 Task: Create a sub task Design and Implement Solution for the task  Integrate website with customer relationship management (CRM) systems in the project AgileMission , assign it to team member softage.5@softage.net and update the status of the sub task to  At Risk , set the priority of the sub task to Medium
Action: Mouse moved to (608, 326)
Screenshot: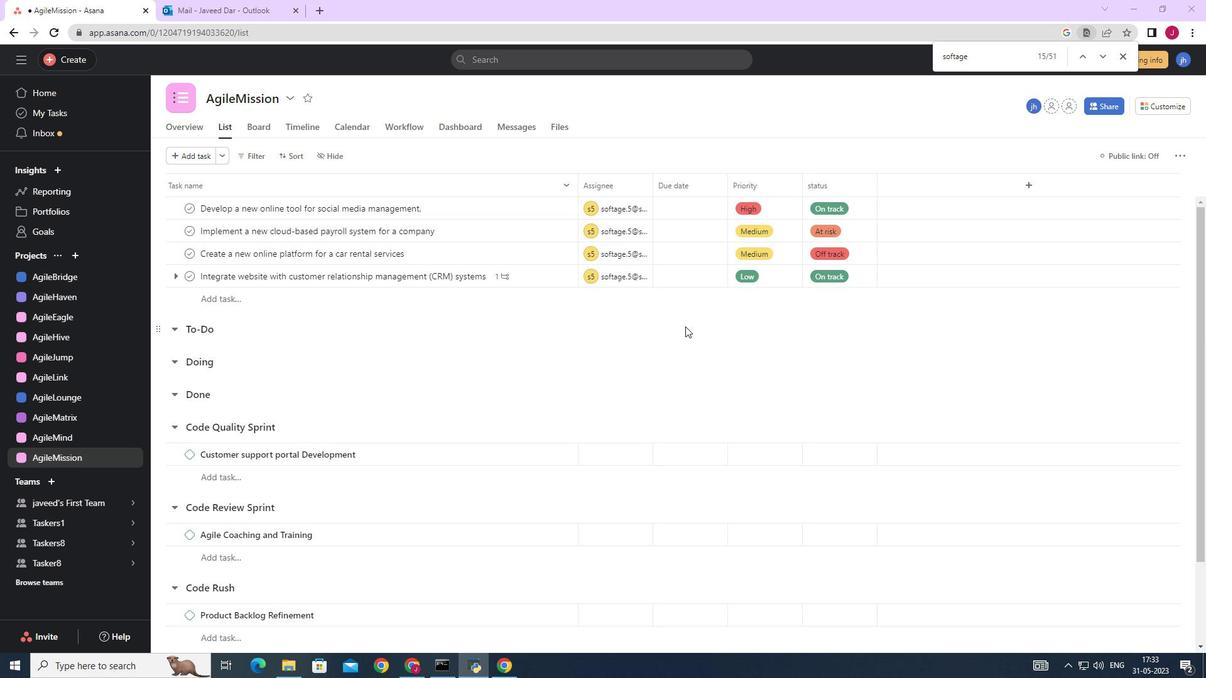 
Action: Mouse scrolled (610, 327) with delta (0, 0)
Screenshot: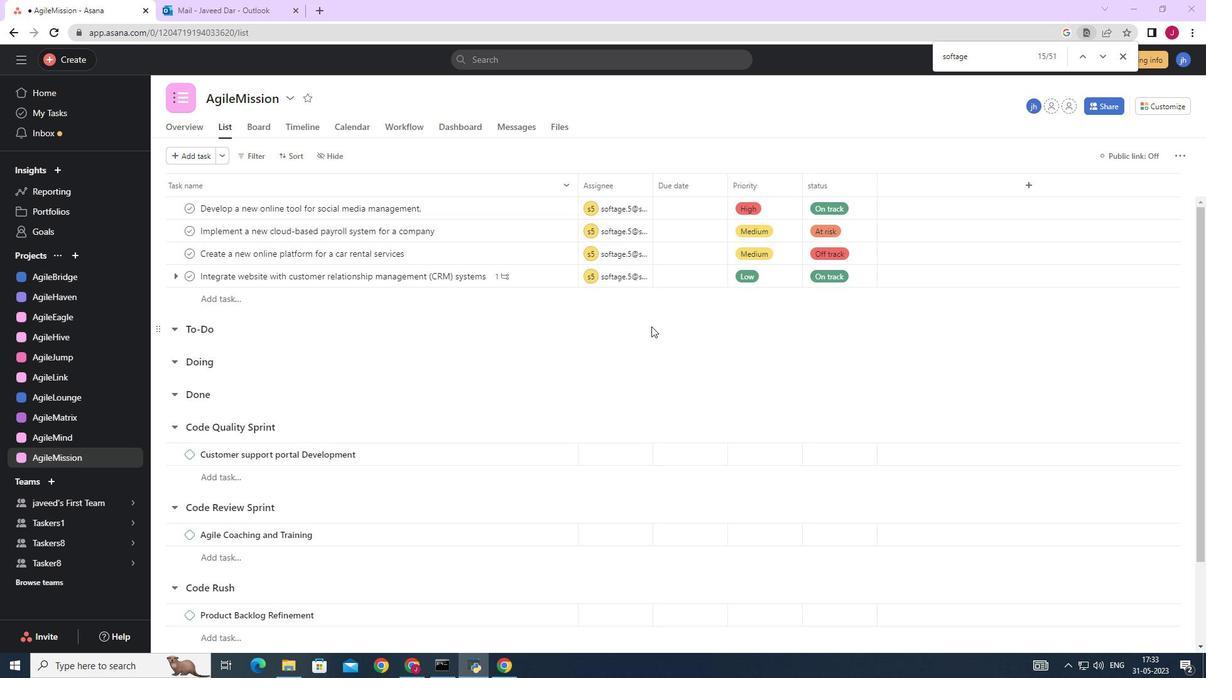 
Action: Mouse moved to (605, 326)
Screenshot: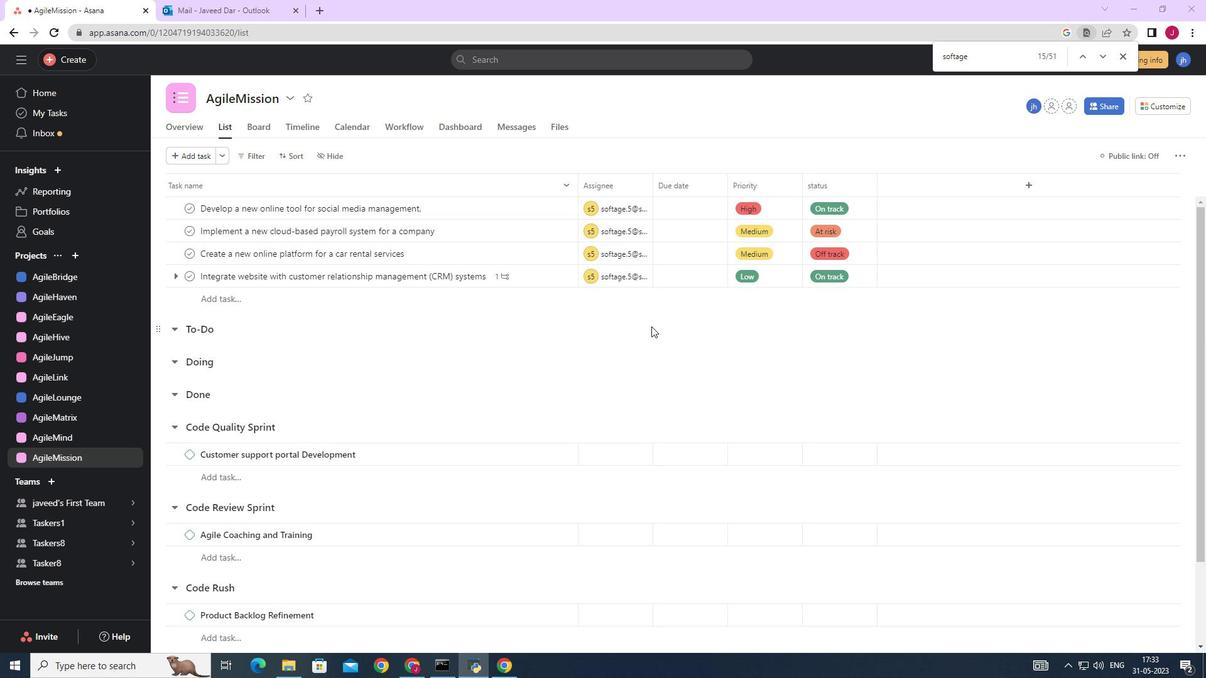 
Action: Mouse scrolled (606, 327) with delta (0, 0)
Screenshot: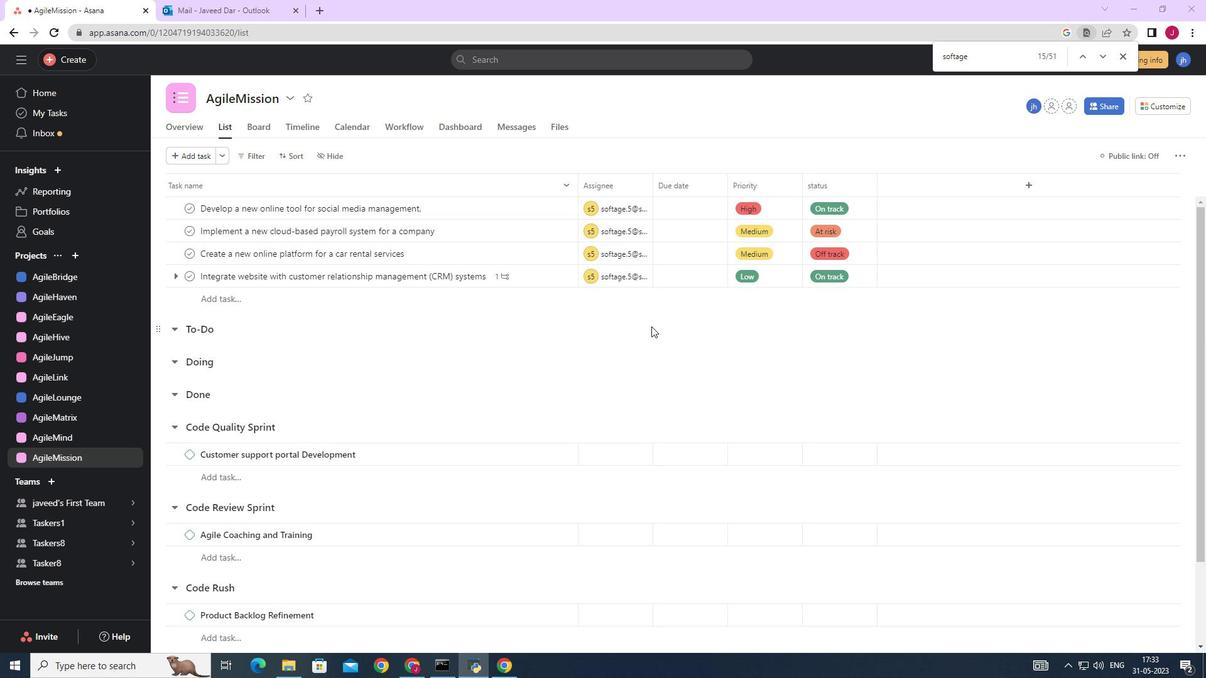 
Action: Mouse moved to (525, 279)
Screenshot: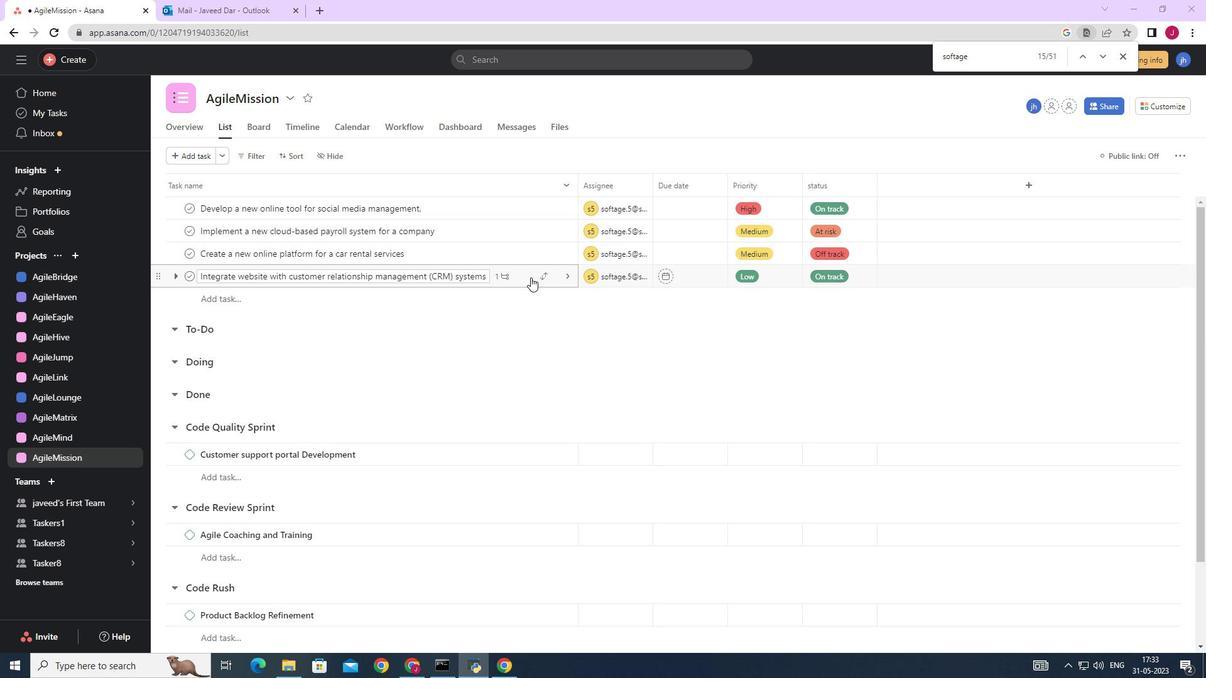 
Action: Mouse pressed left at (525, 279)
Screenshot: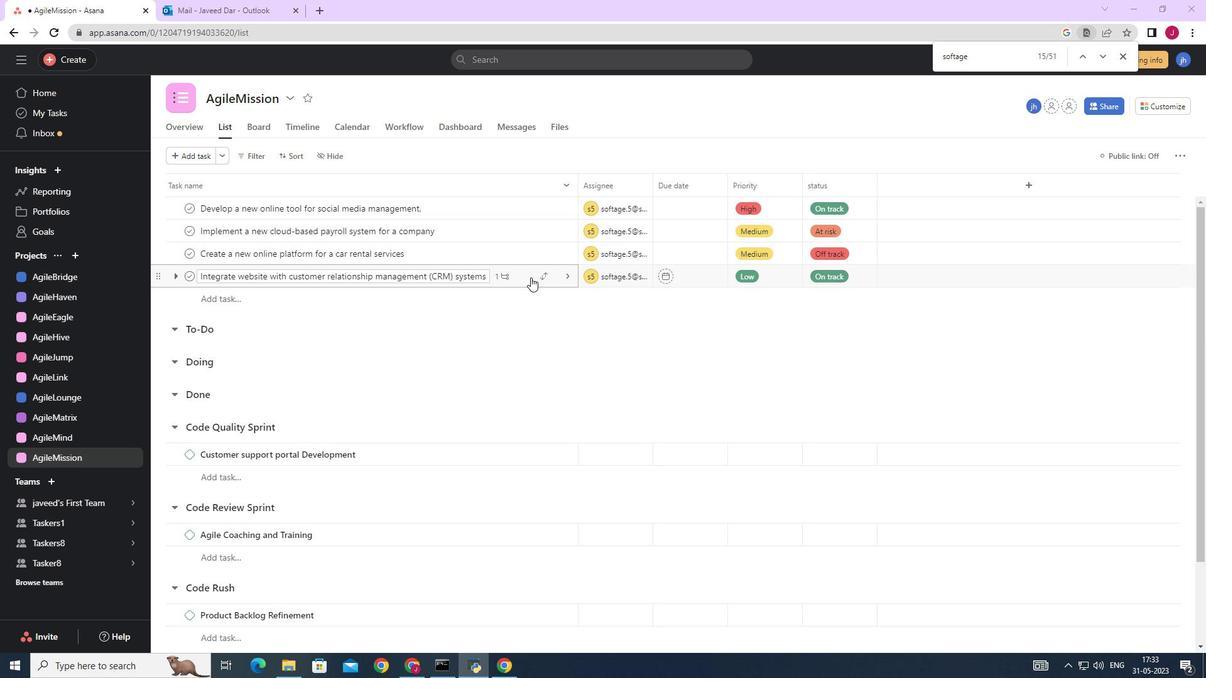 
Action: Mouse moved to (875, 399)
Screenshot: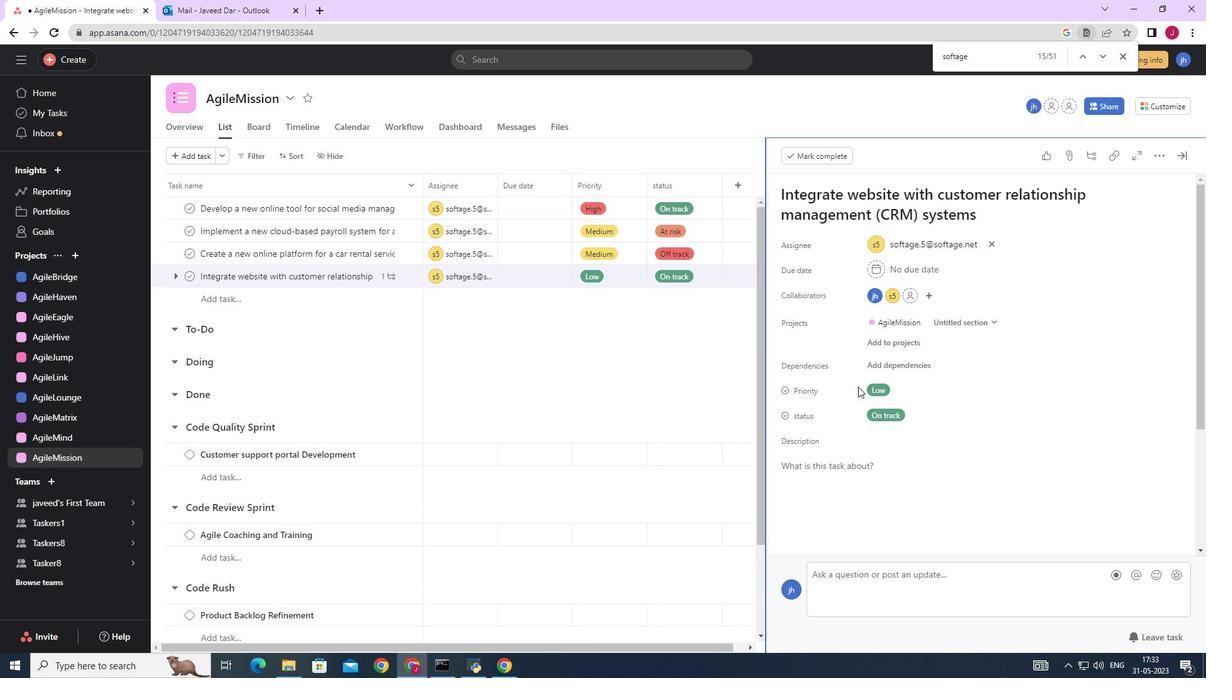 
Action: Mouse scrolled (875, 398) with delta (0, 0)
Screenshot: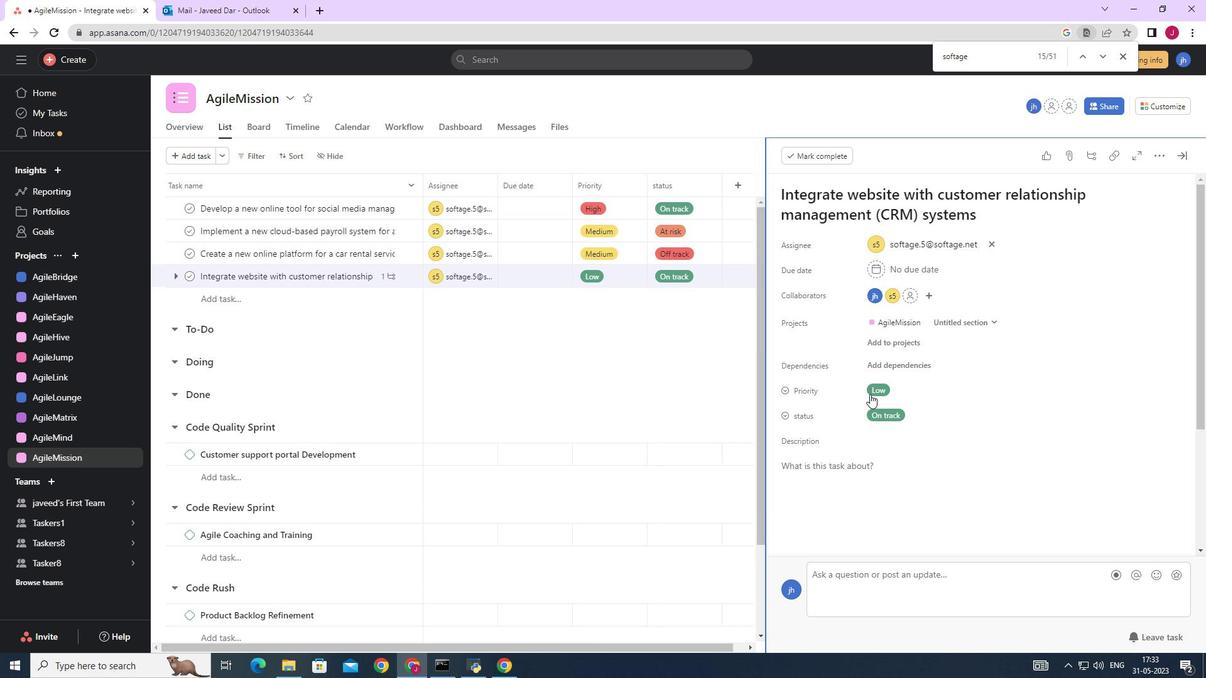
Action: Mouse scrolled (875, 398) with delta (0, 0)
Screenshot: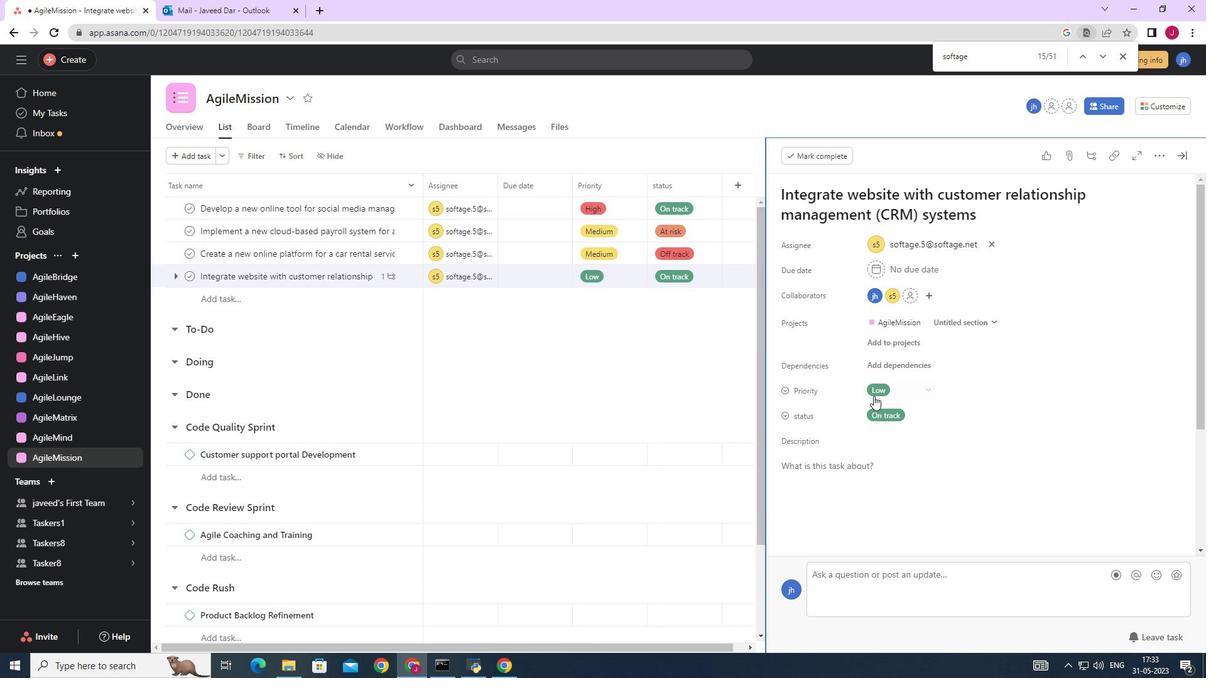 
Action: Mouse scrolled (875, 398) with delta (0, 0)
Screenshot: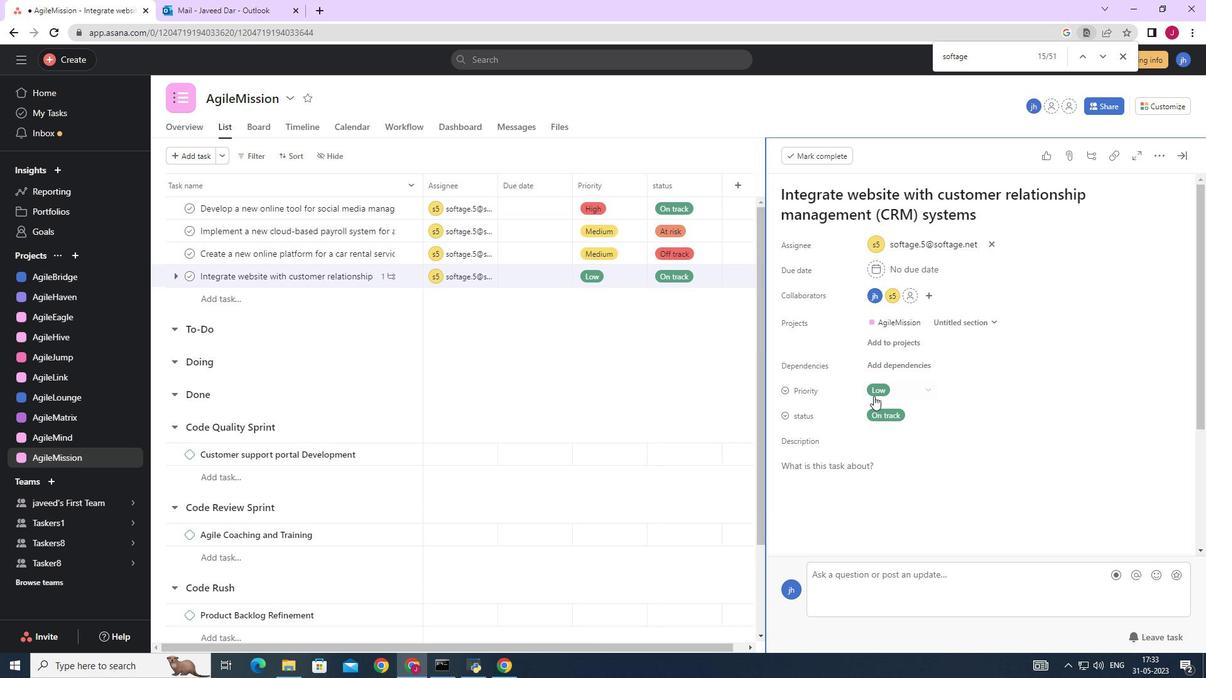 
Action: Mouse scrolled (875, 398) with delta (0, 0)
Screenshot: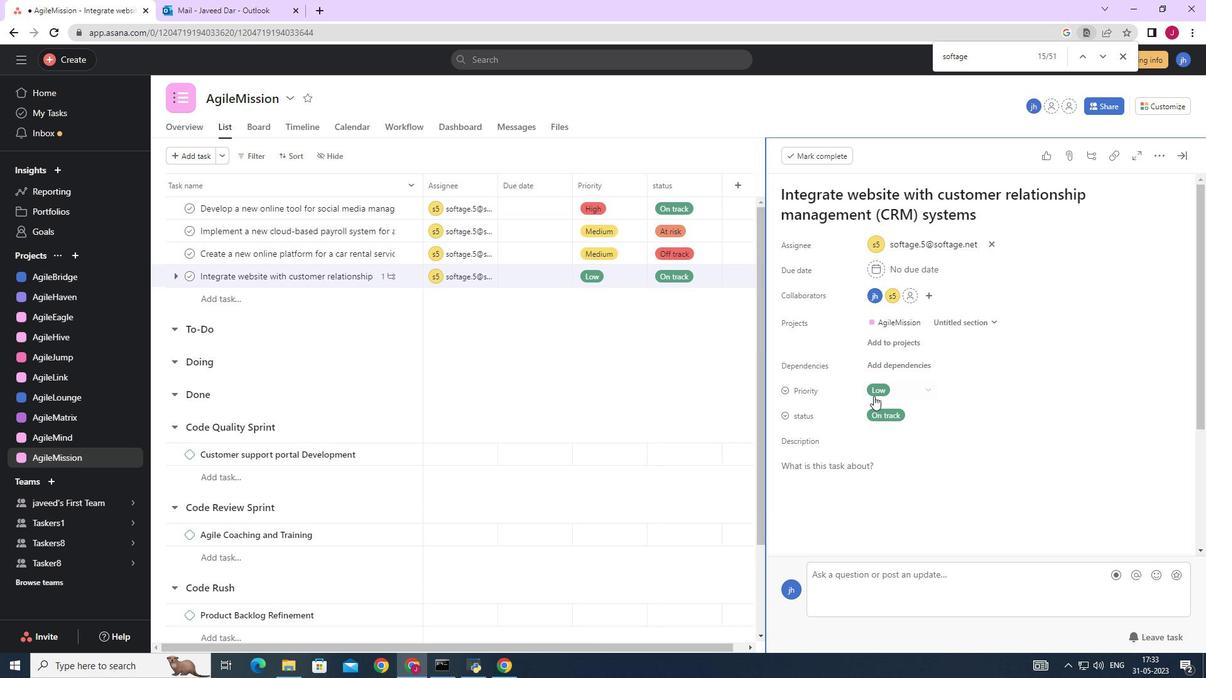 
Action: Mouse moved to (815, 456)
Screenshot: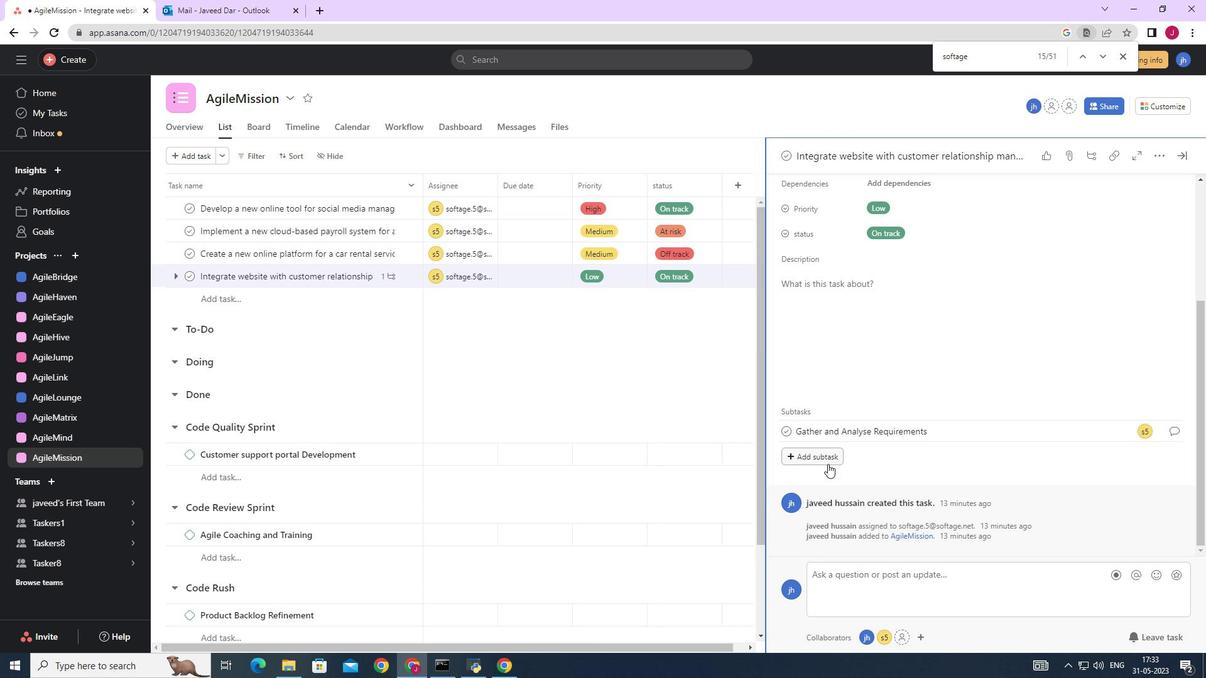 
Action: Mouse pressed left at (815, 456)
Screenshot: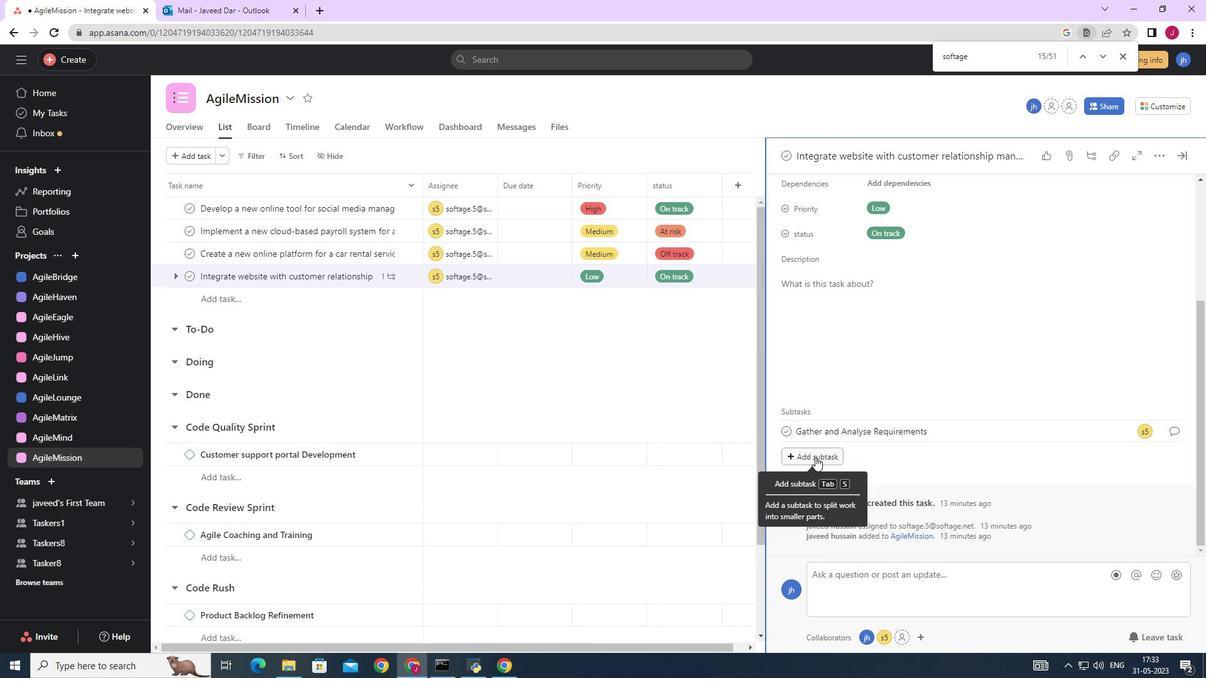 
Action: Mouse moved to (815, 428)
Screenshot: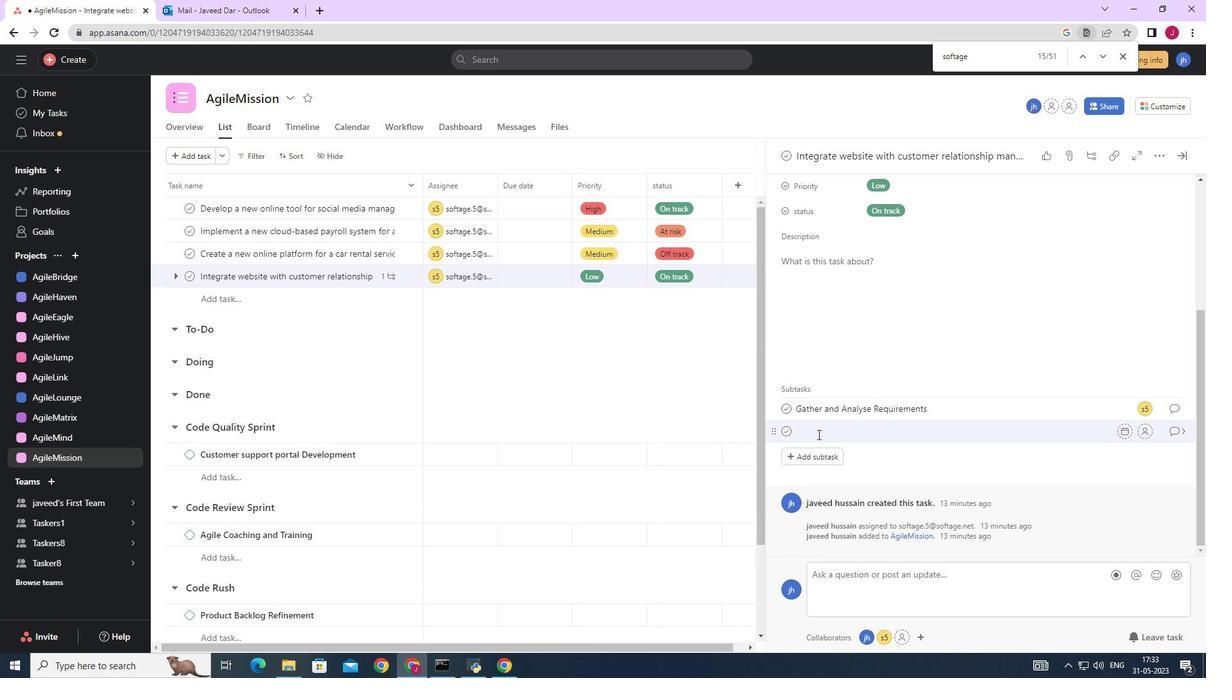 
Action: Key pressed <Key.caps_lock>D<Key.caps_lock>esign<Key.space>and<Key.space><Key.caps_lock>I<Key.caps_lock>mplement<Key.space><Key.caps_lock>S<Key.caps_lock>olution
Screenshot: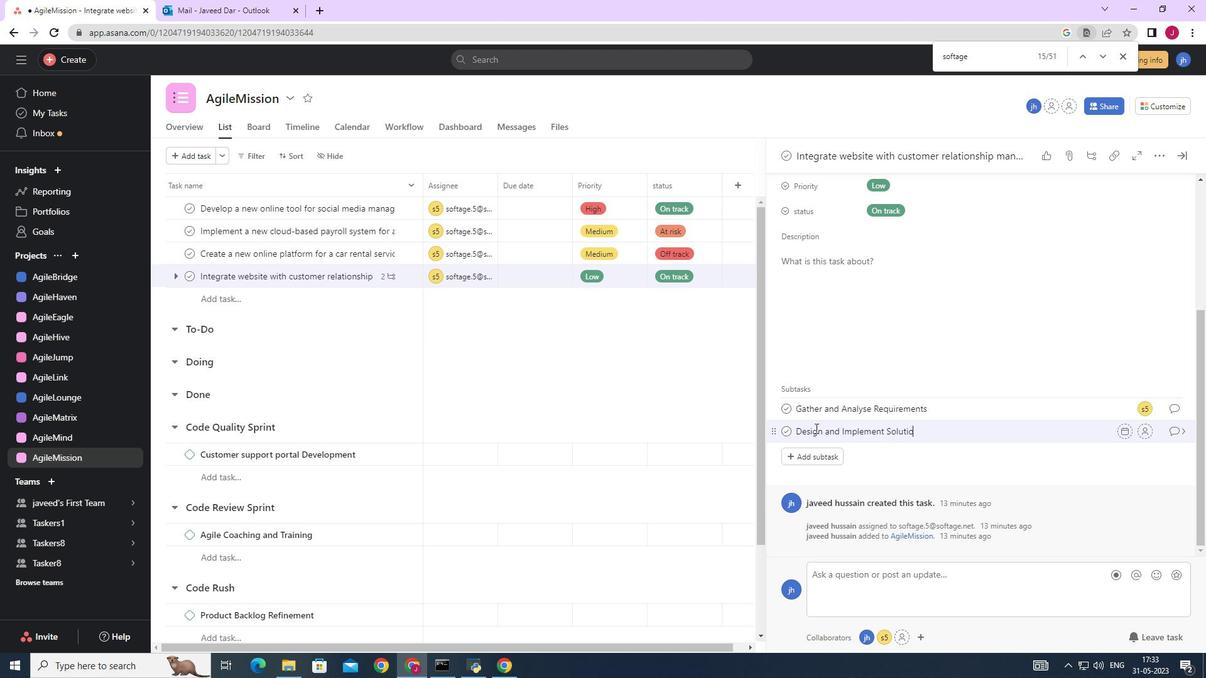 
Action: Mouse moved to (1145, 428)
Screenshot: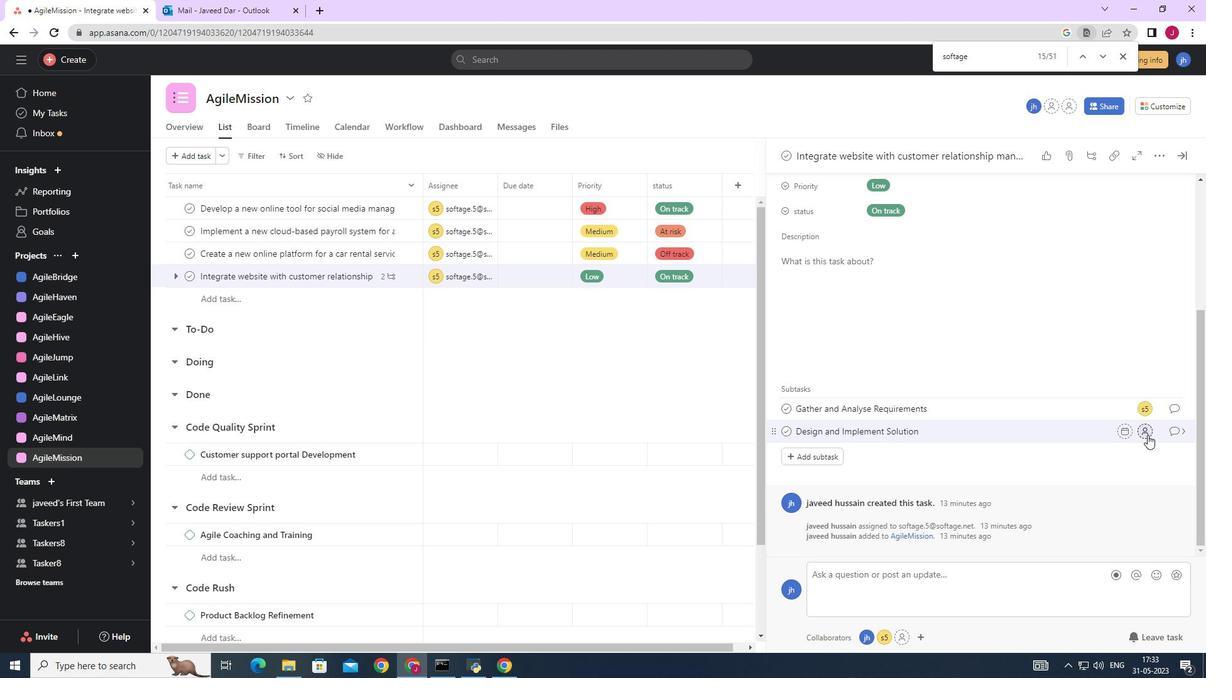 
Action: Mouse pressed left at (1145, 428)
Screenshot: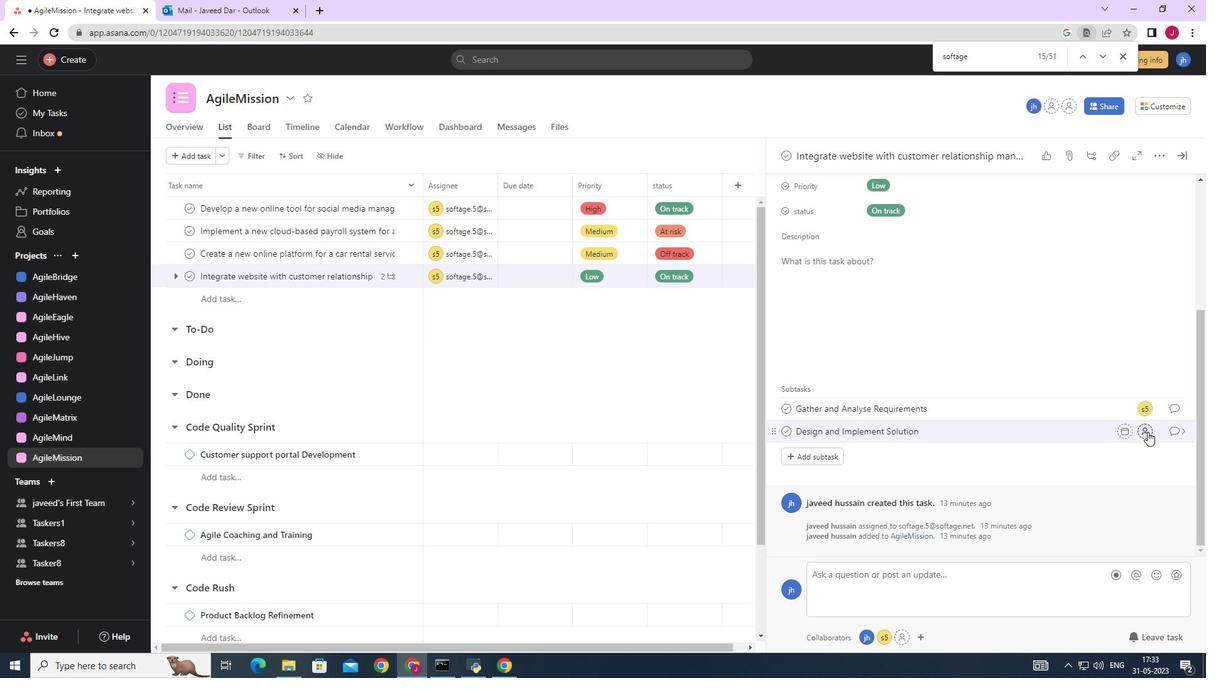 
Action: Mouse moved to (975, 482)
Screenshot: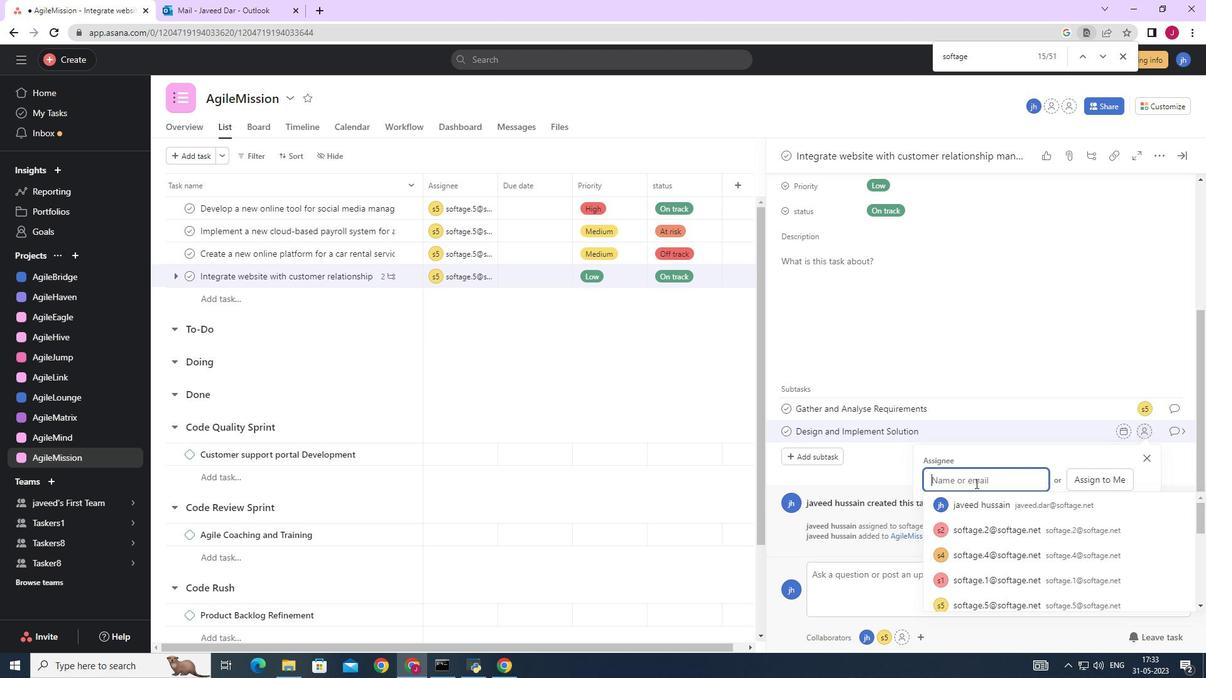 
Action: Key pressed soaftge.5
Screenshot: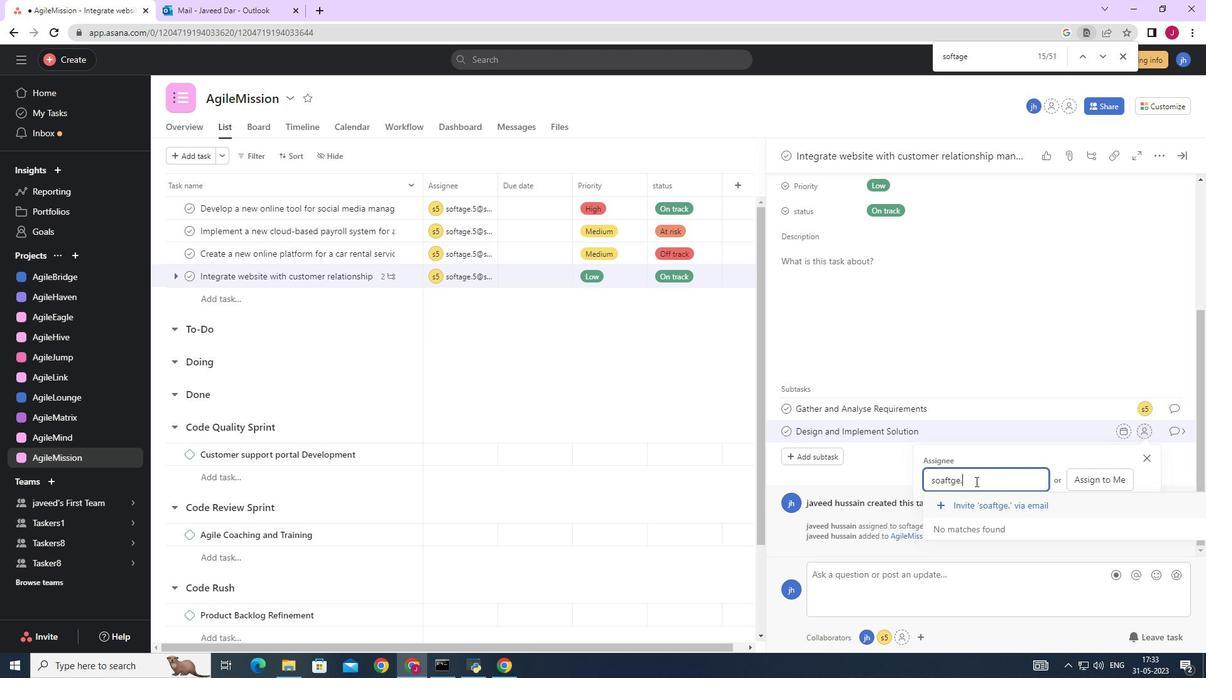
Action: Mouse moved to (974, 463)
Screenshot: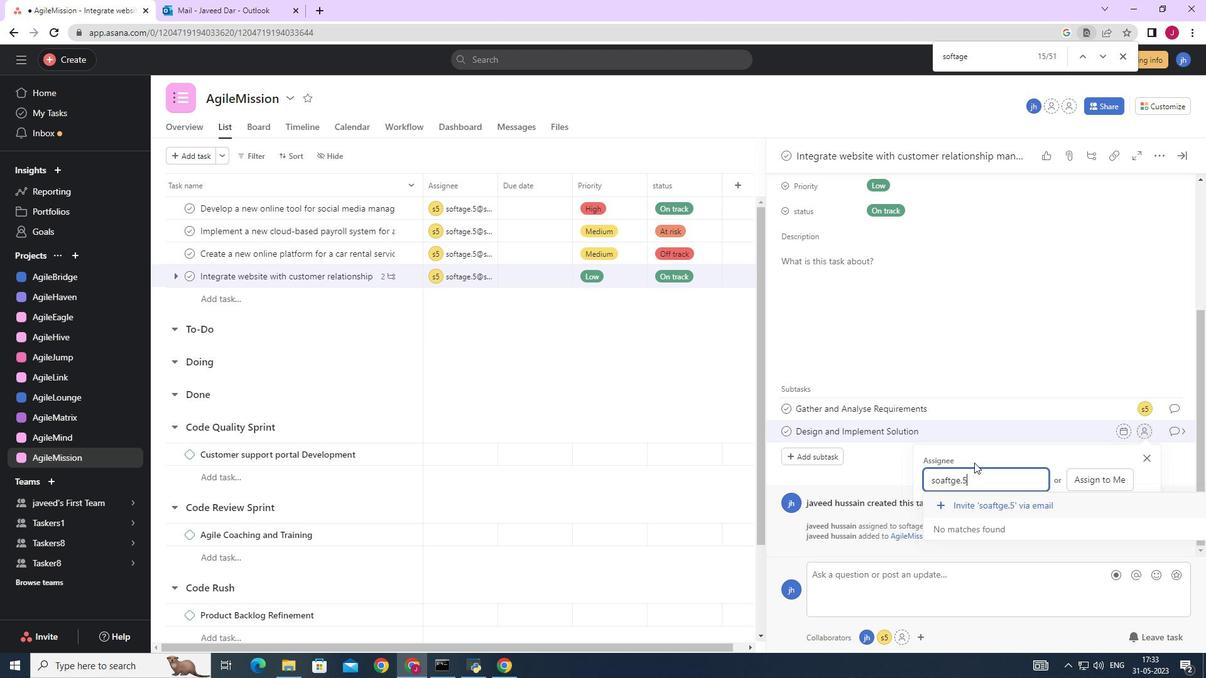 
Action: Key pressed <Key.backspace>
Screenshot: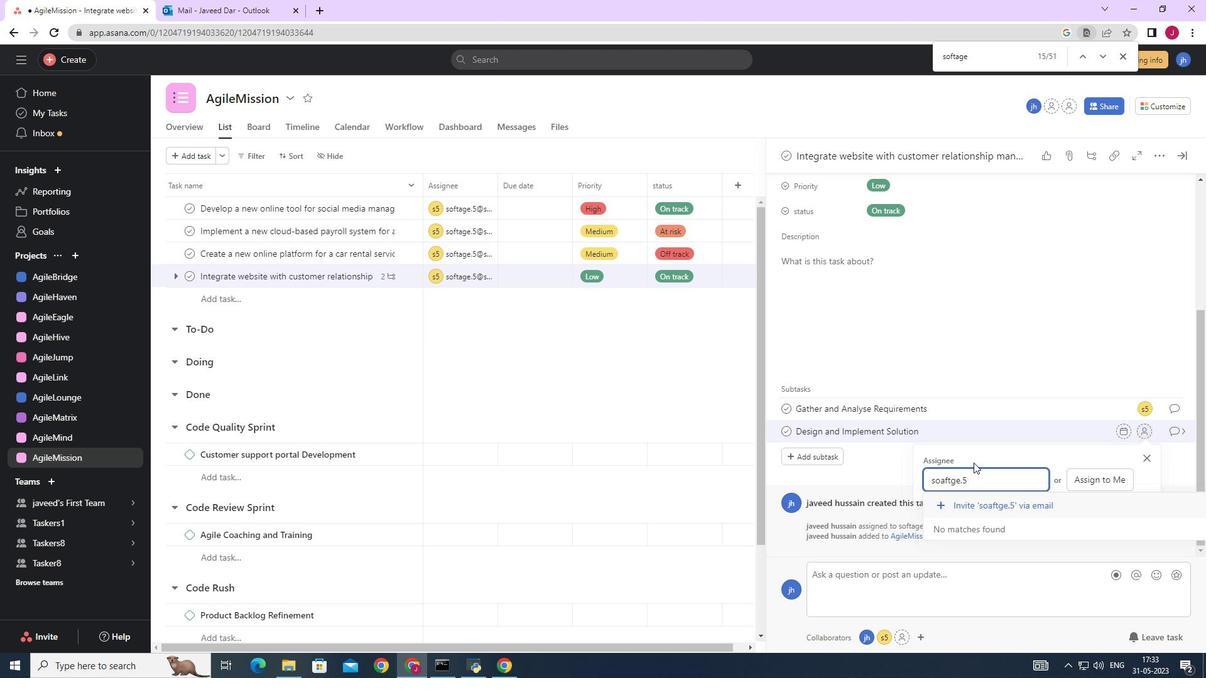 
Action: Mouse moved to (974, 461)
Screenshot: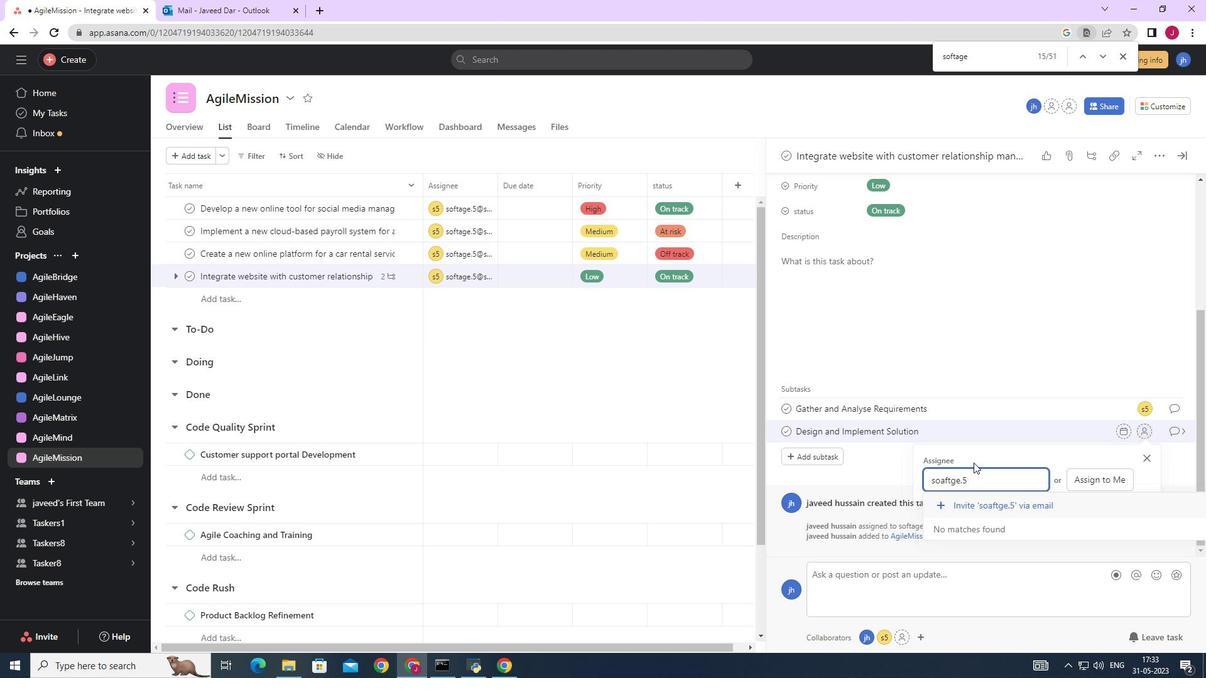 
Action: Key pressed <Key.backspace>
Screenshot: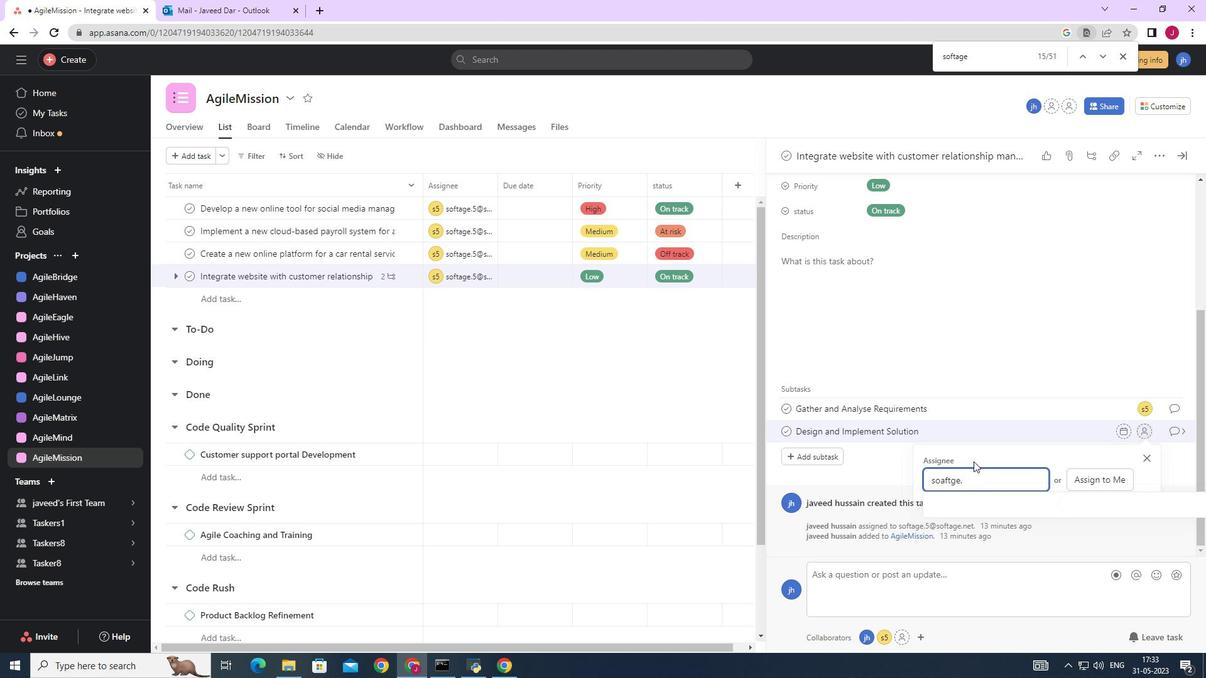 
Action: Mouse moved to (974, 461)
Screenshot: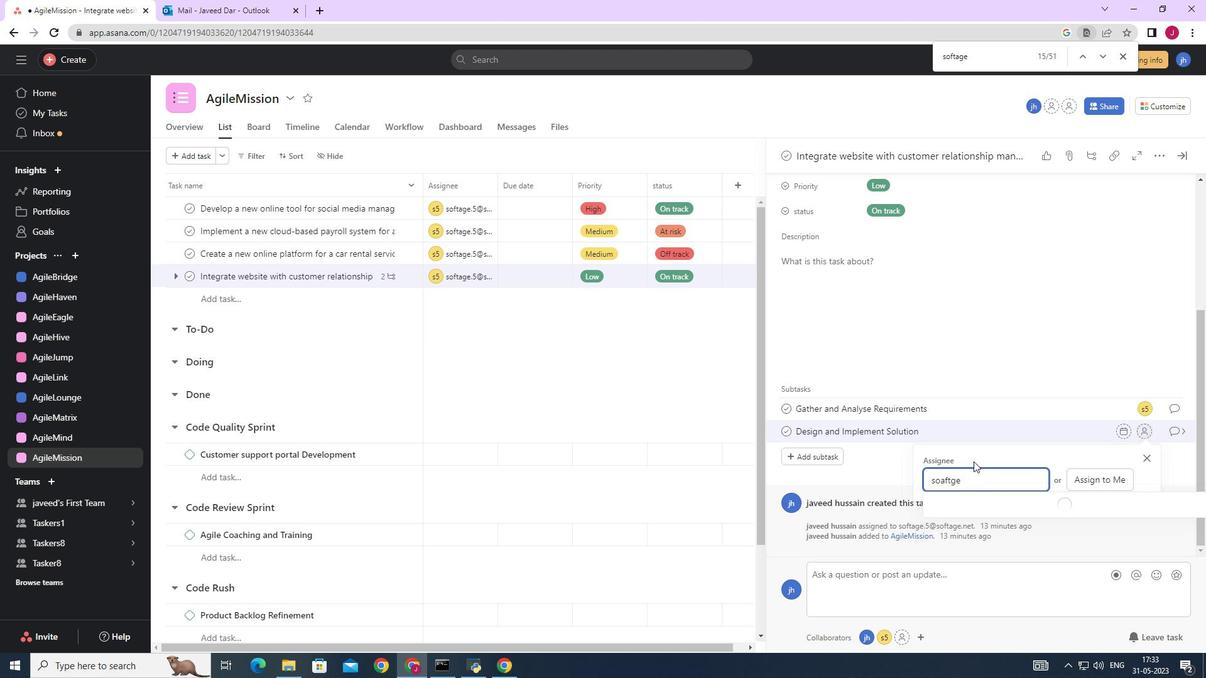
Action: Key pressed <Key.backspace>
Screenshot: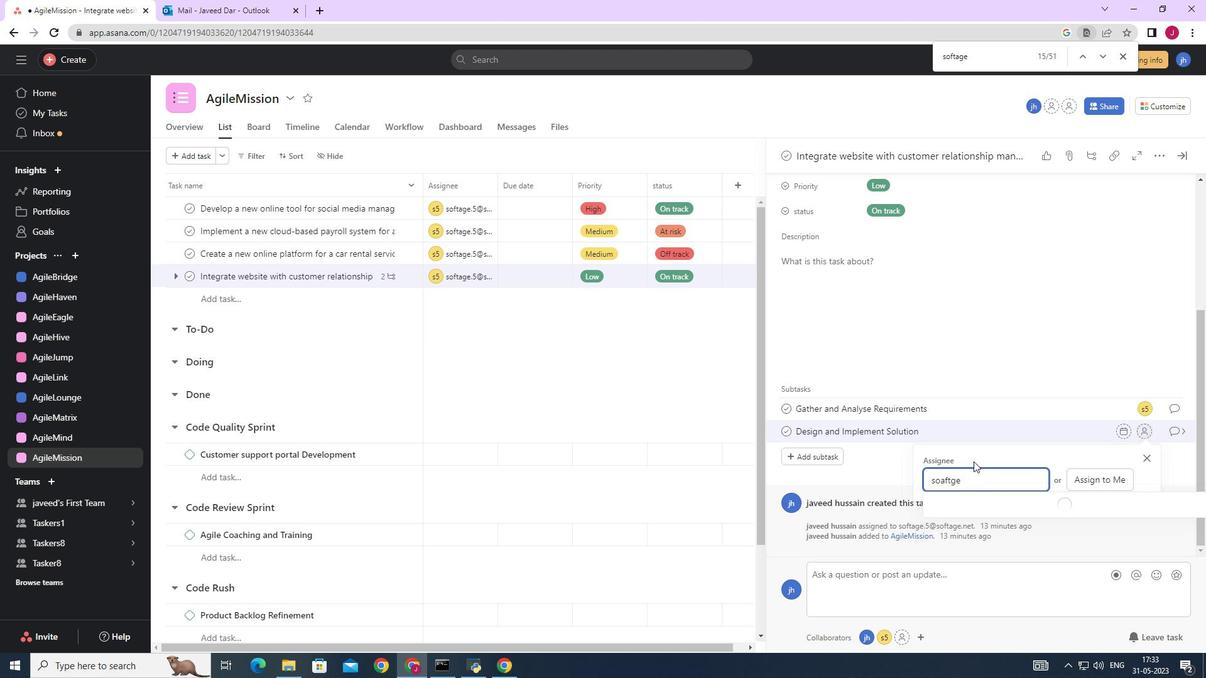 
Action: Mouse moved to (972, 465)
Screenshot: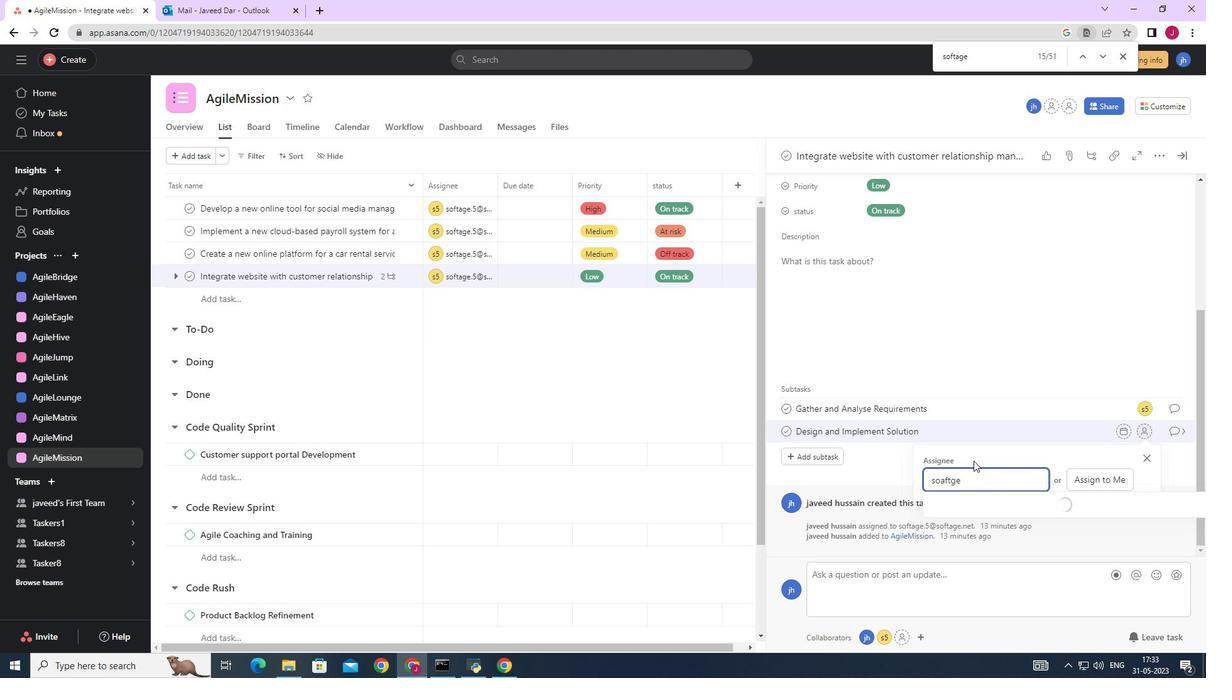 
Action: Key pressed <Key.backspace>
Screenshot: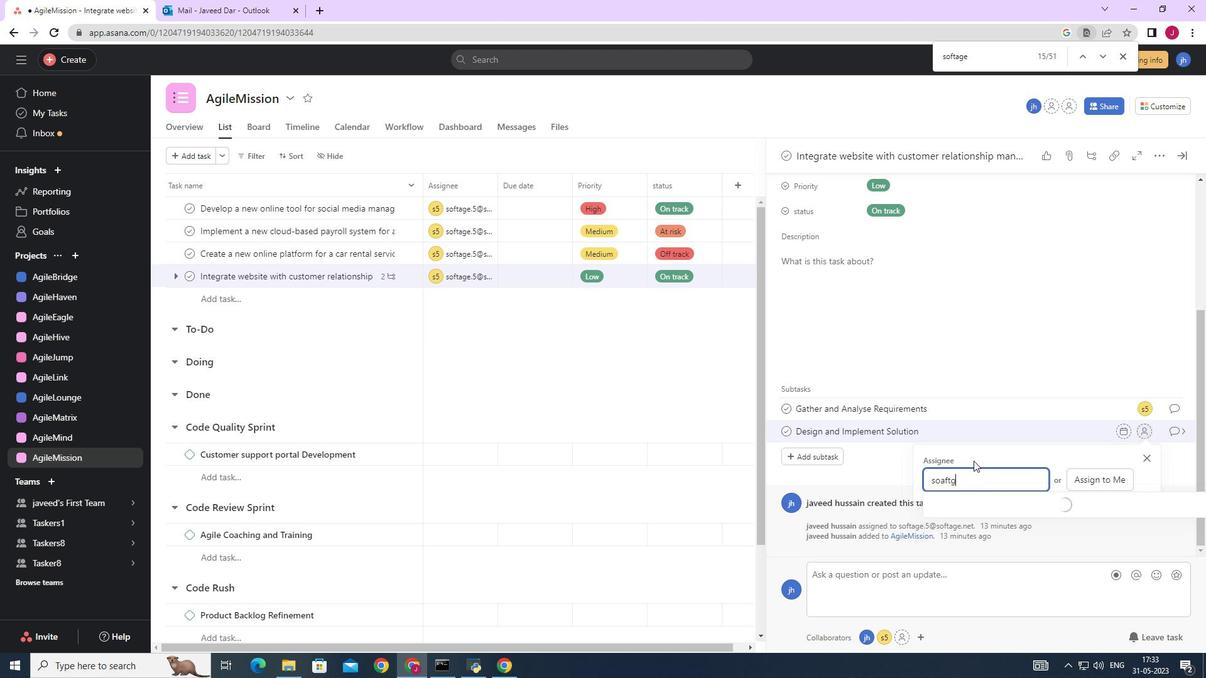 
Action: Mouse moved to (972, 468)
Screenshot: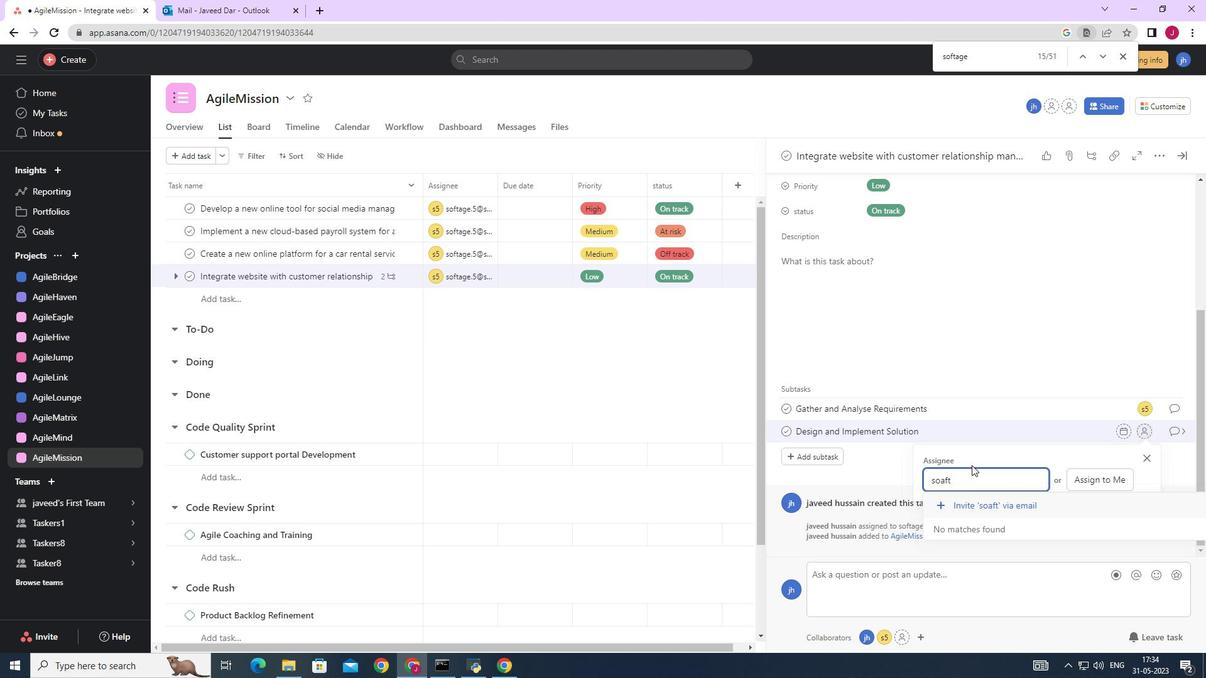 
Action: Key pressed <Key.backspace>
Screenshot: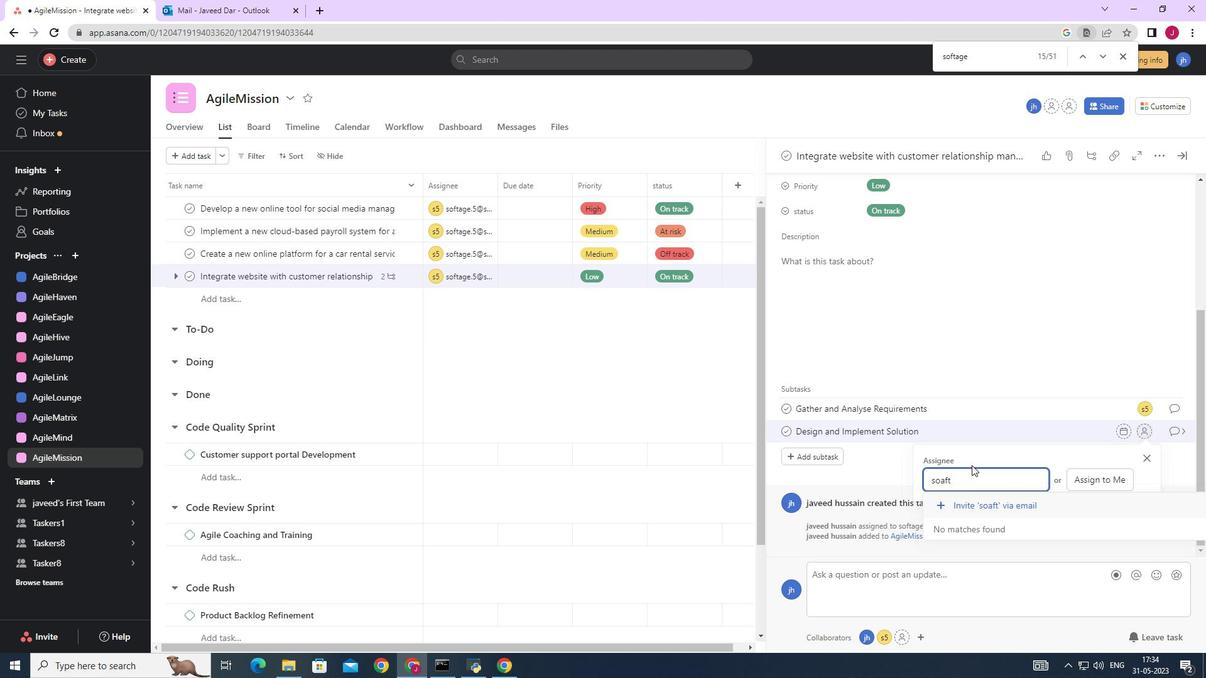 
Action: Mouse moved to (973, 470)
Screenshot: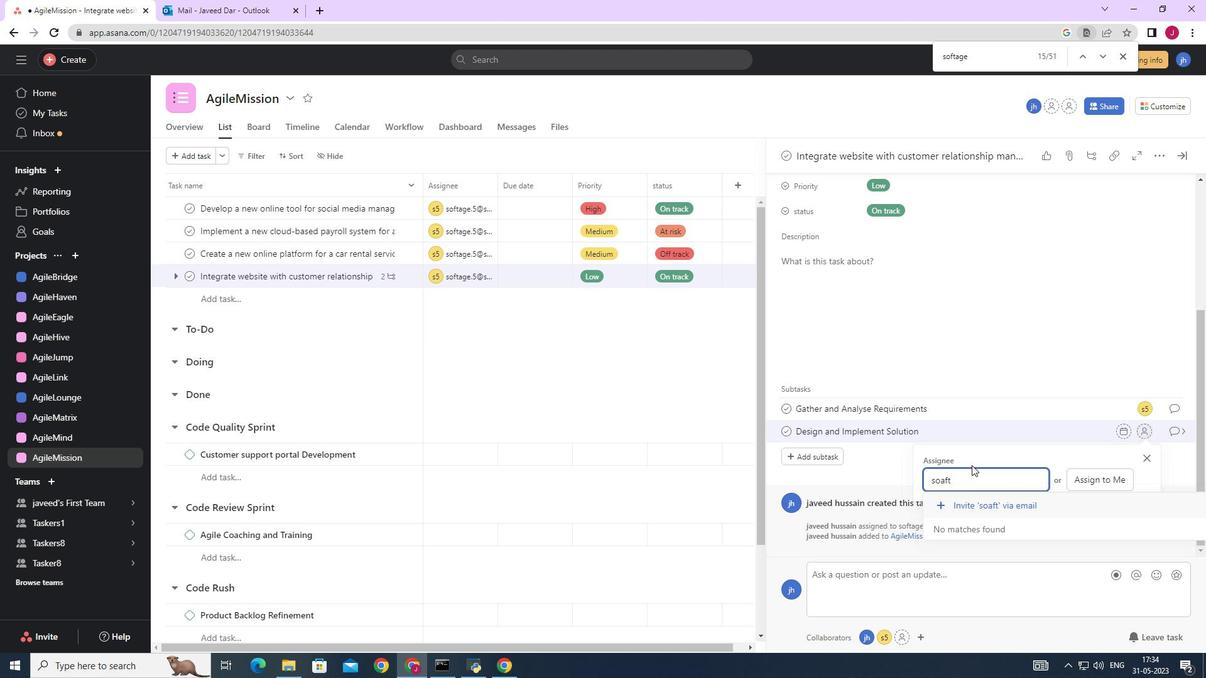 
Action: Key pressed <Key.backspace><Key.backspace>
Screenshot: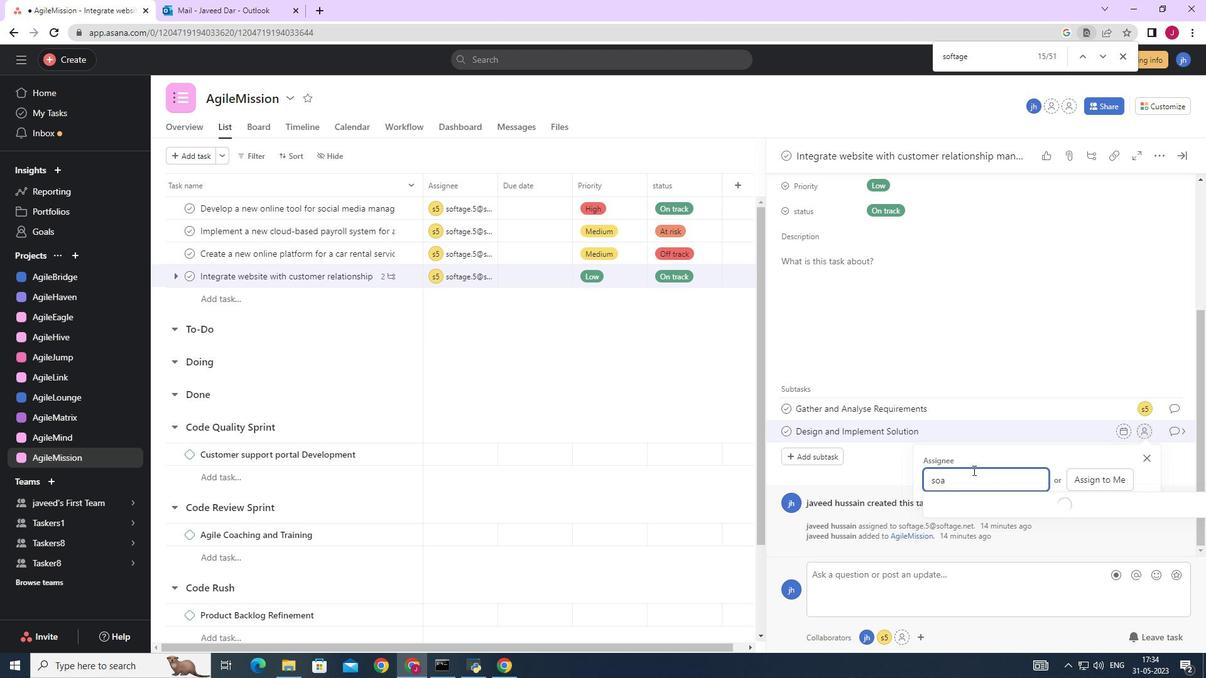 
Action: Mouse moved to (1016, 605)
Screenshot: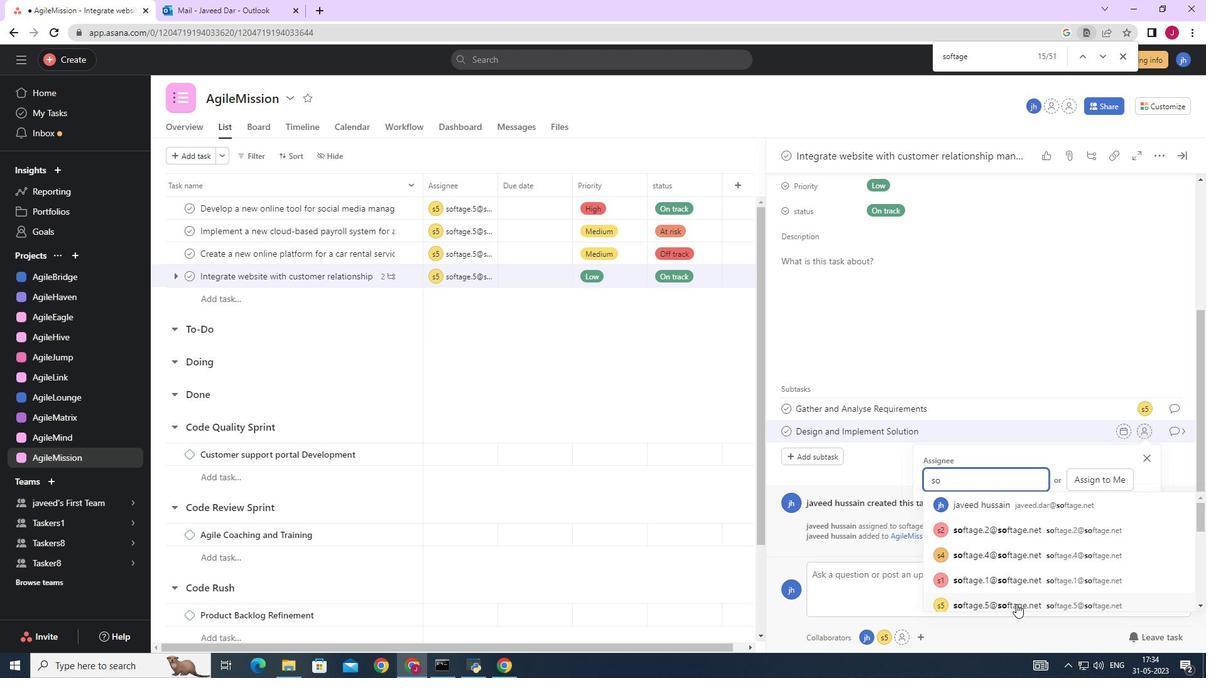 
Action: Mouse pressed left at (1016, 605)
Screenshot: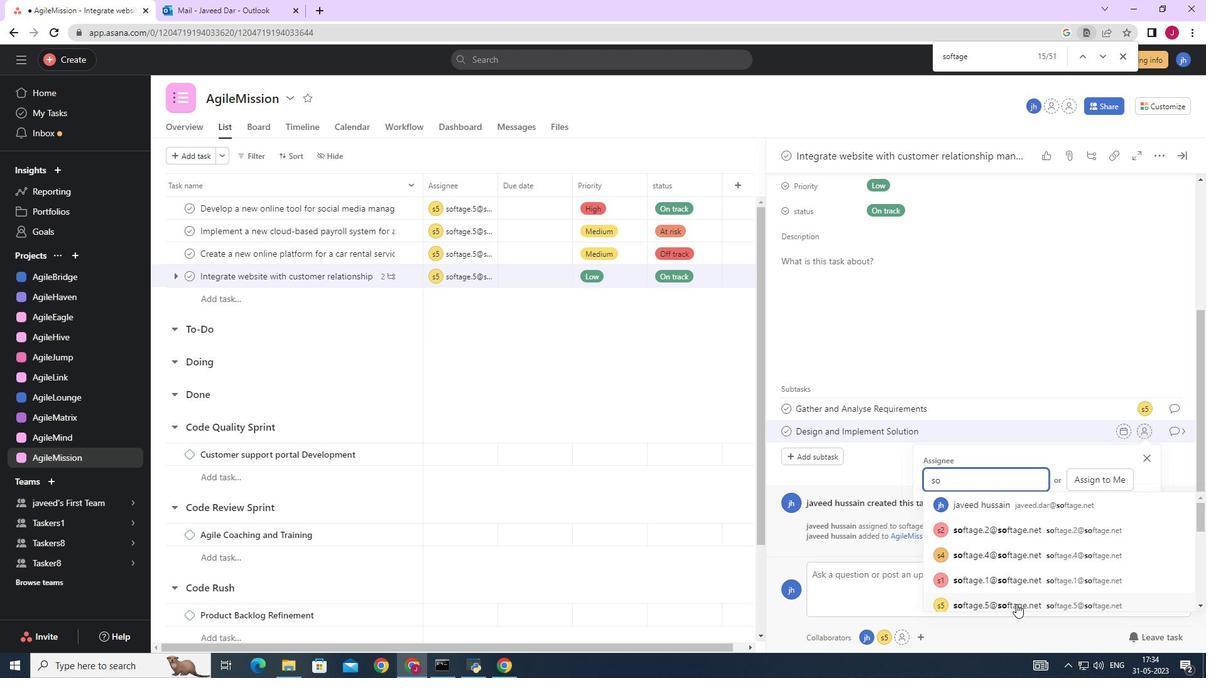
Action: Mouse moved to (1172, 433)
Screenshot: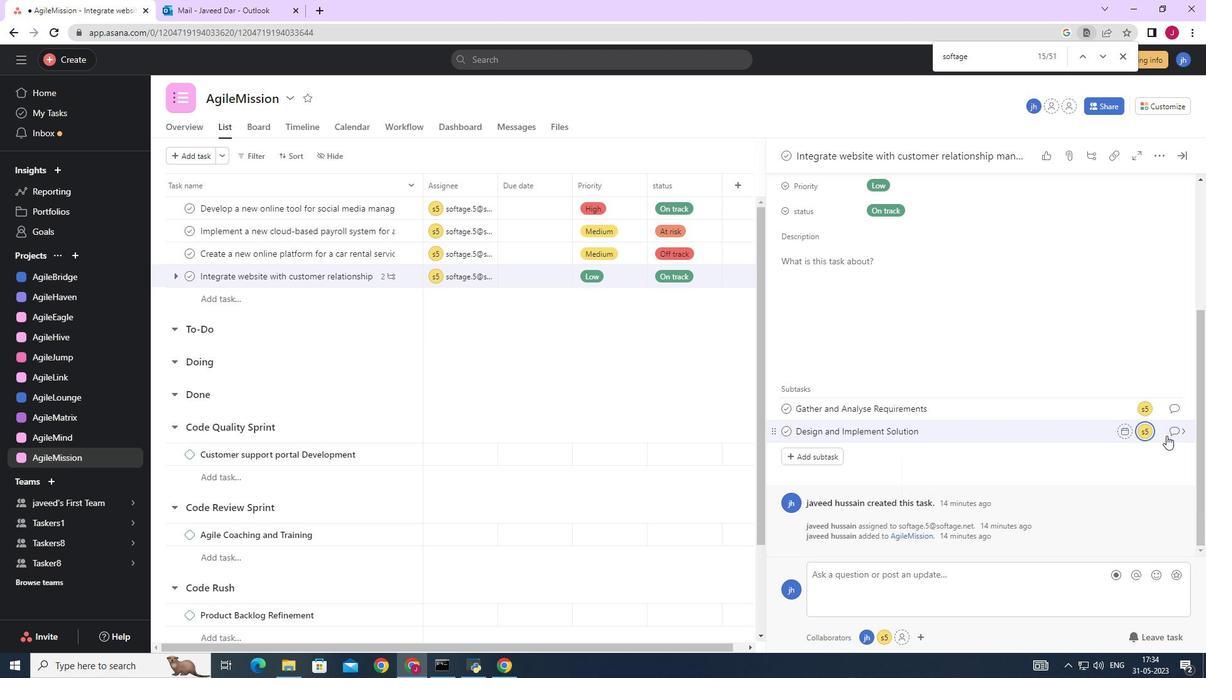 
Action: Mouse pressed left at (1172, 433)
Screenshot: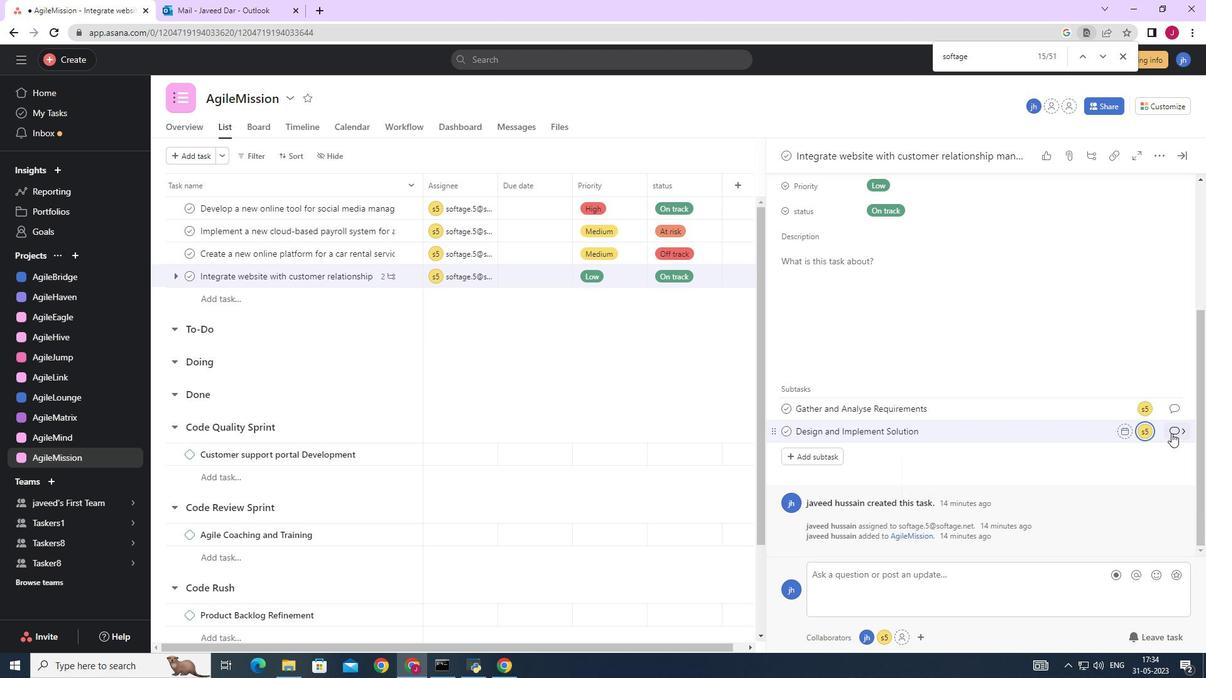 
Action: Mouse moved to (822, 361)
Screenshot: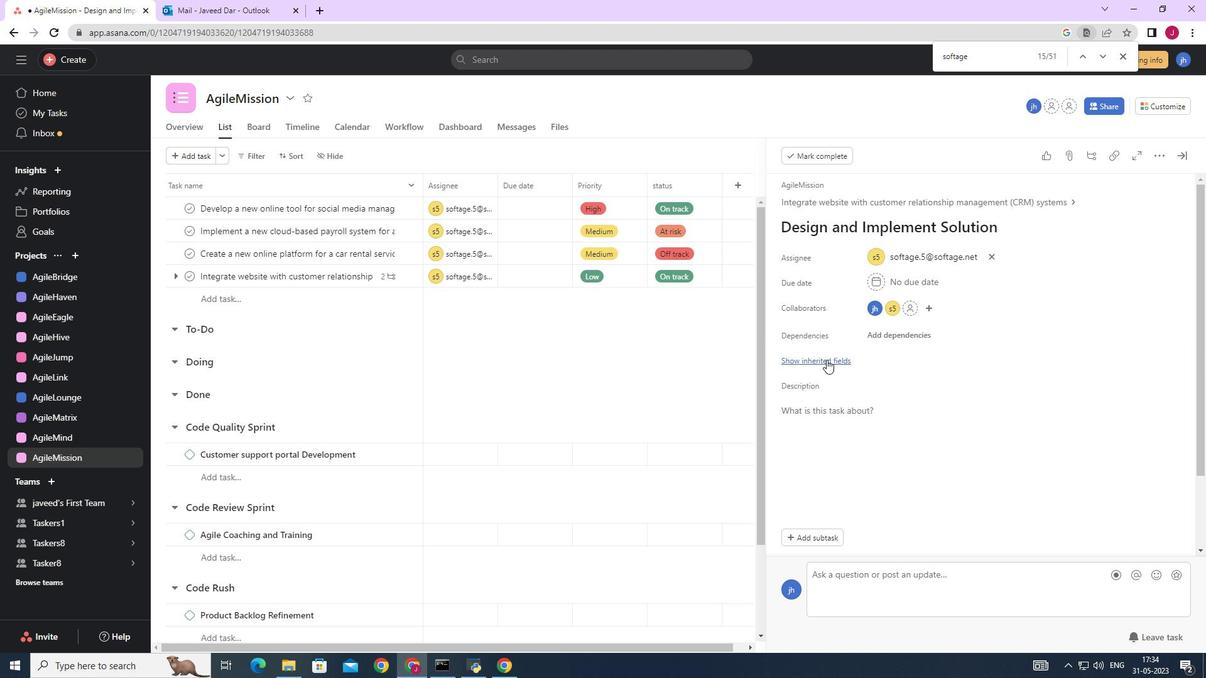 
Action: Mouse pressed left at (822, 361)
Screenshot: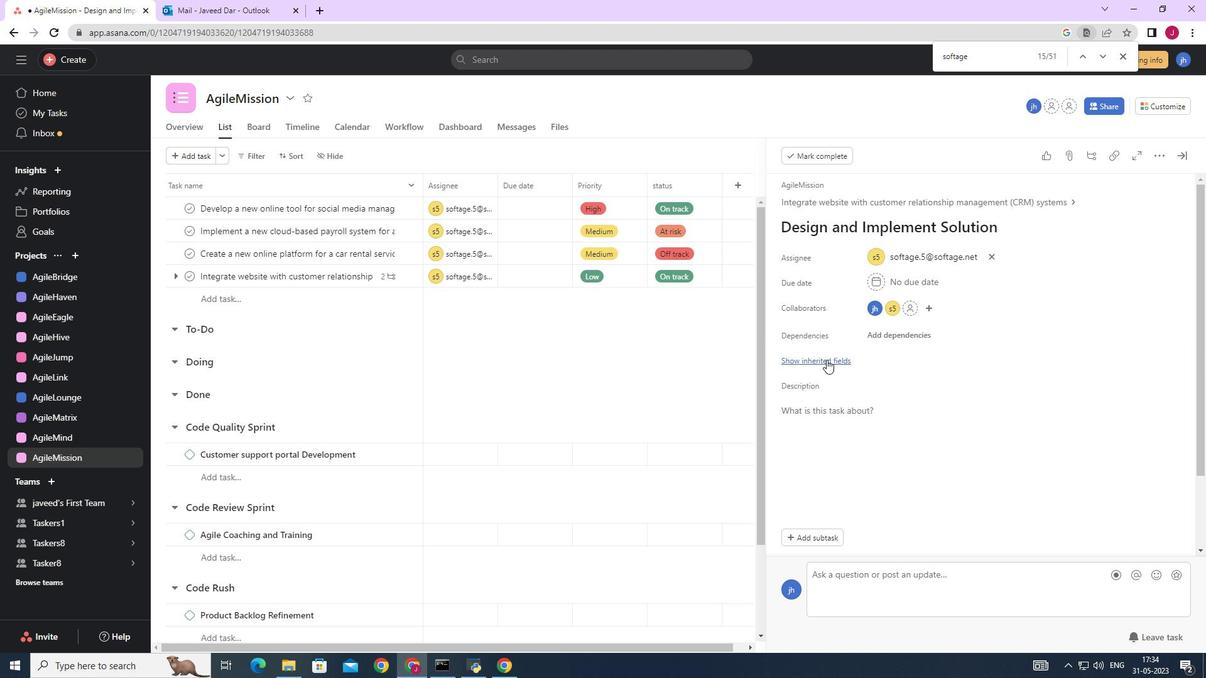 
Action: Mouse moved to (896, 418)
Screenshot: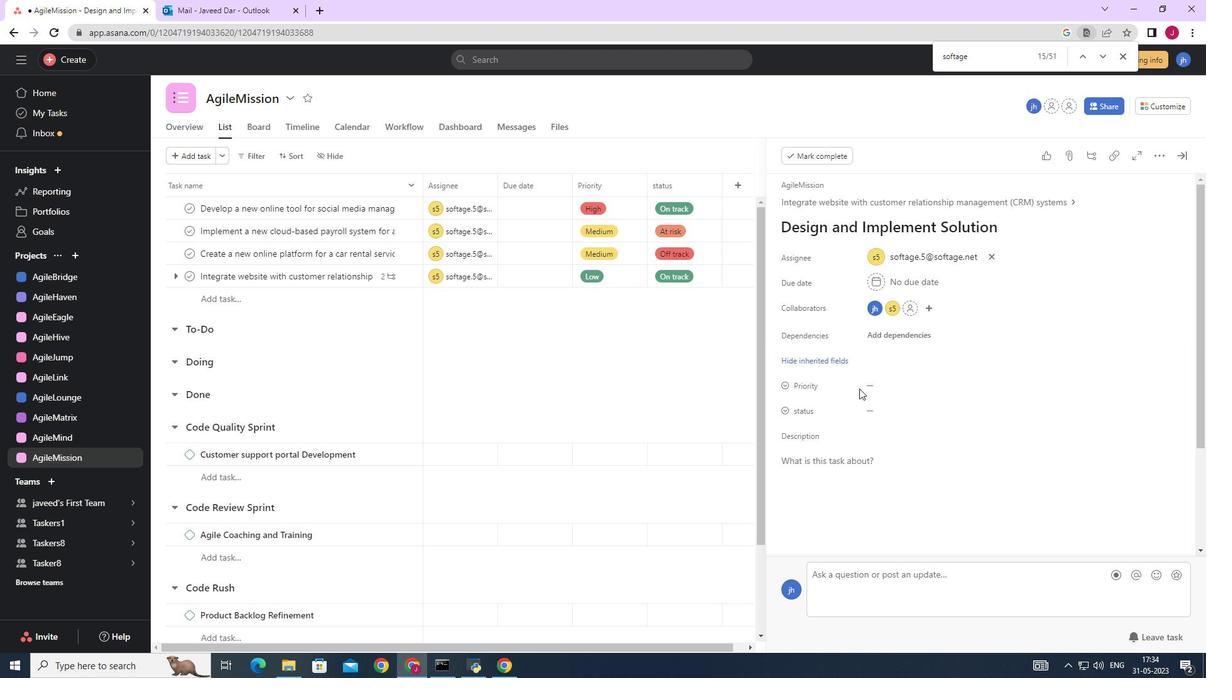 
Action: Mouse scrolled (896, 417) with delta (0, 0)
Screenshot: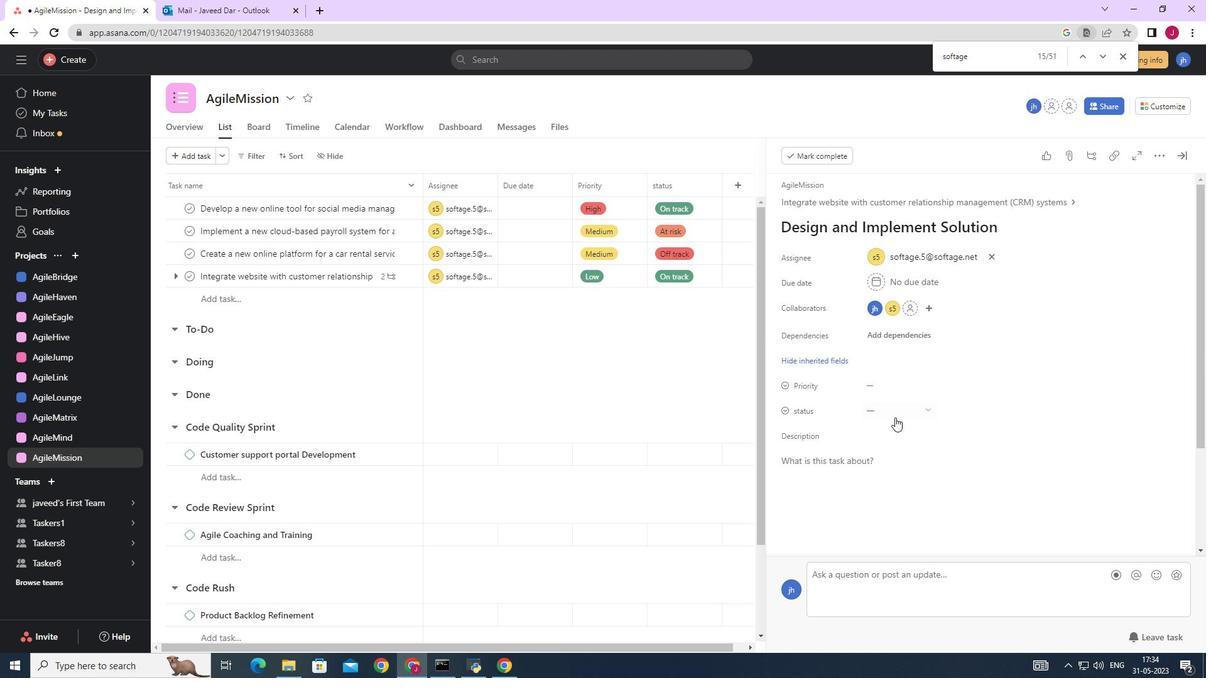 
Action: Mouse moved to (872, 326)
Screenshot: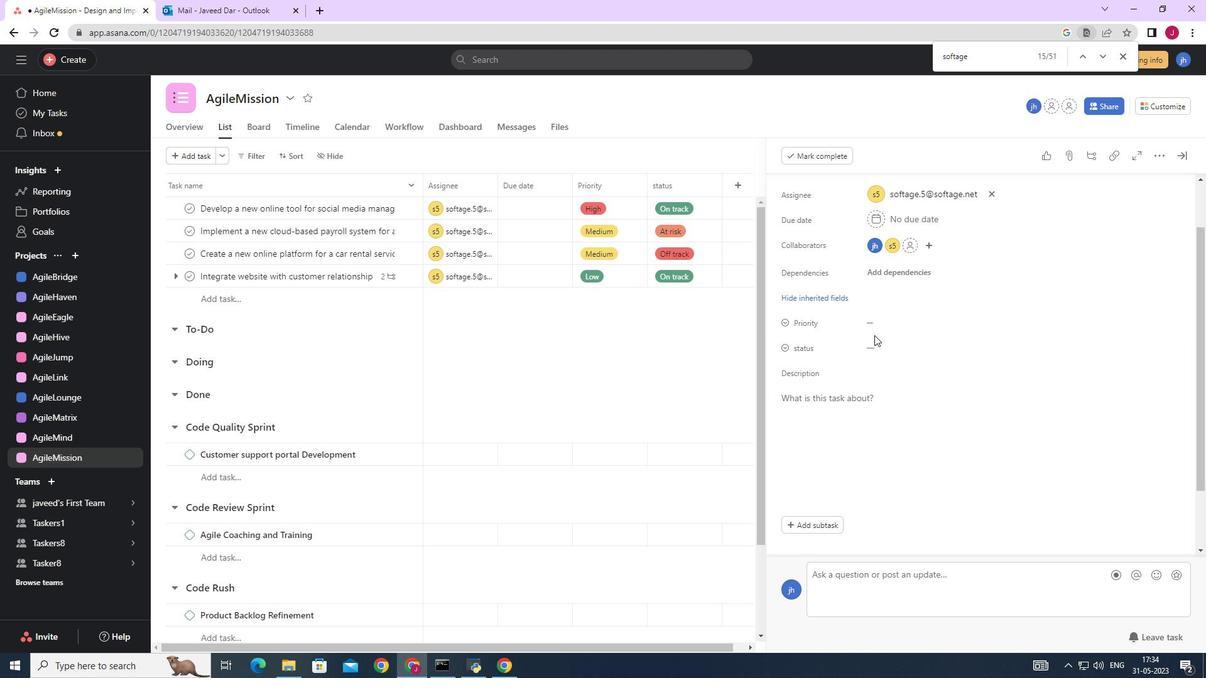 
Action: Mouse pressed left at (872, 326)
Screenshot: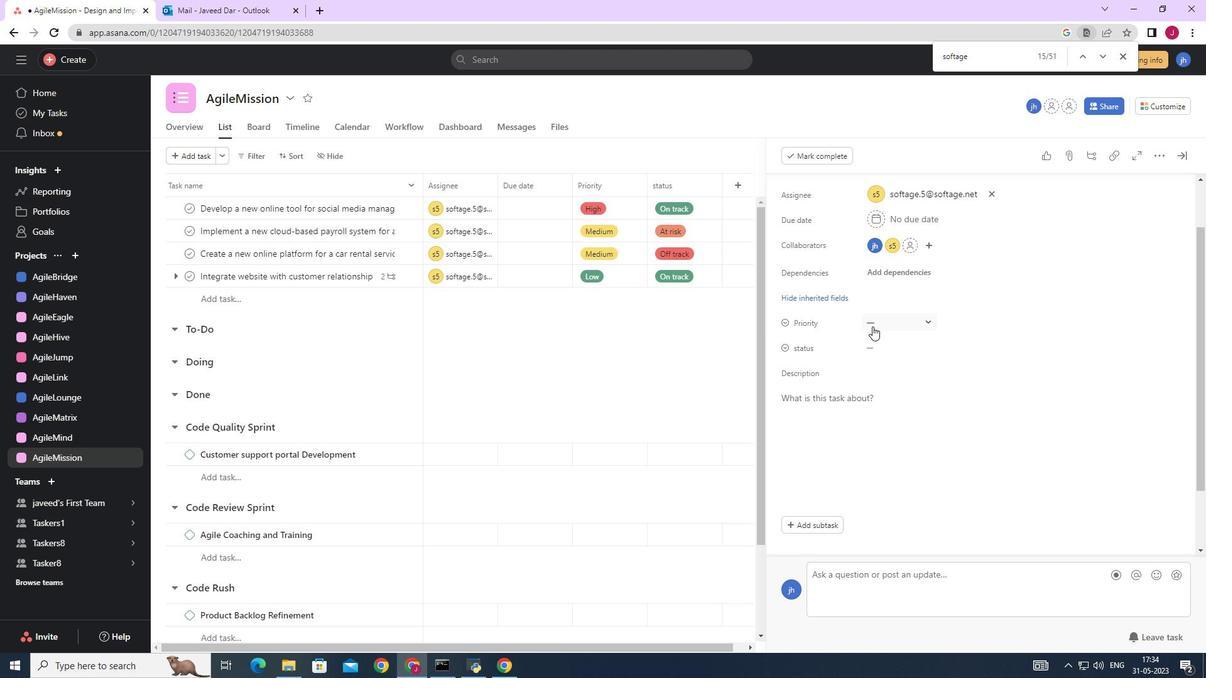 
Action: Mouse moved to (901, 389)
Screenshot: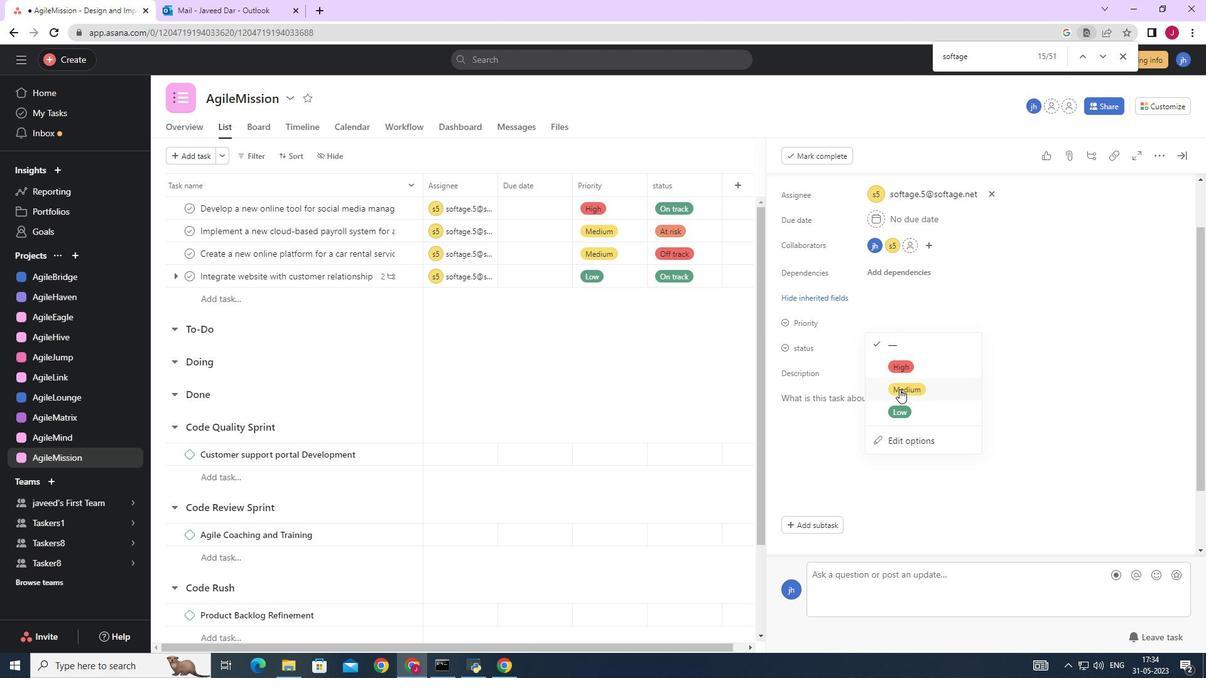 
Action: Mouse pressed left at (901, 389)
Screenshot: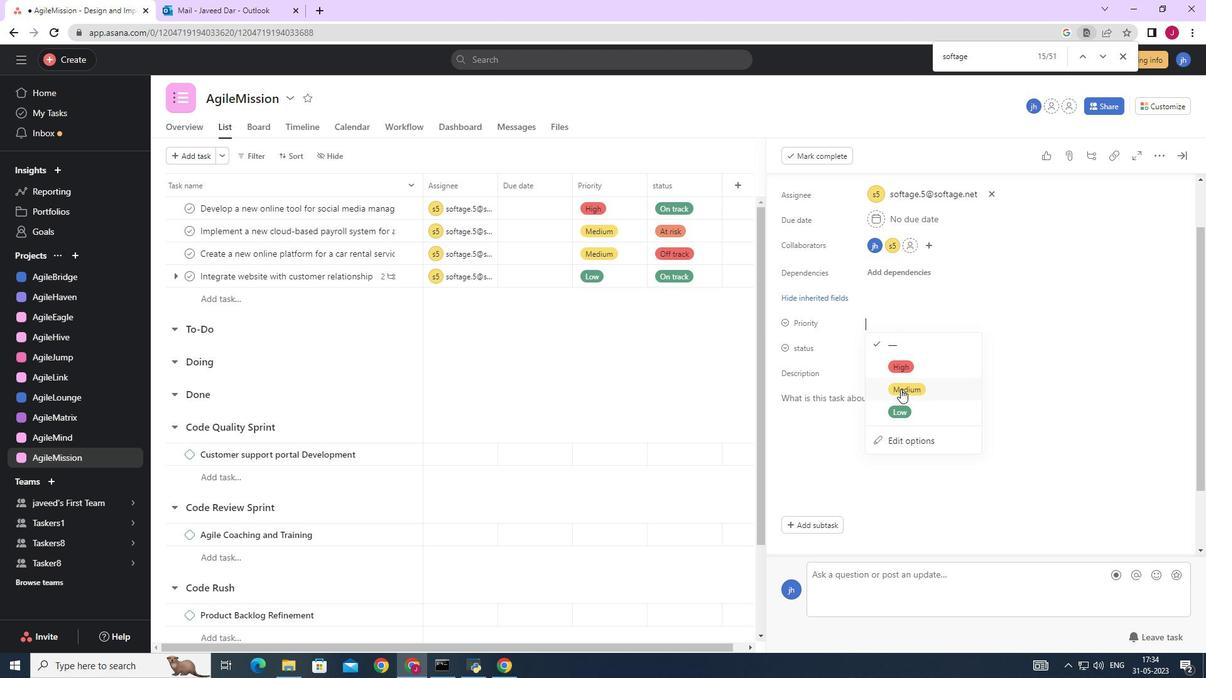 
Action: Mouse moved to (899, 348)
Screenshot: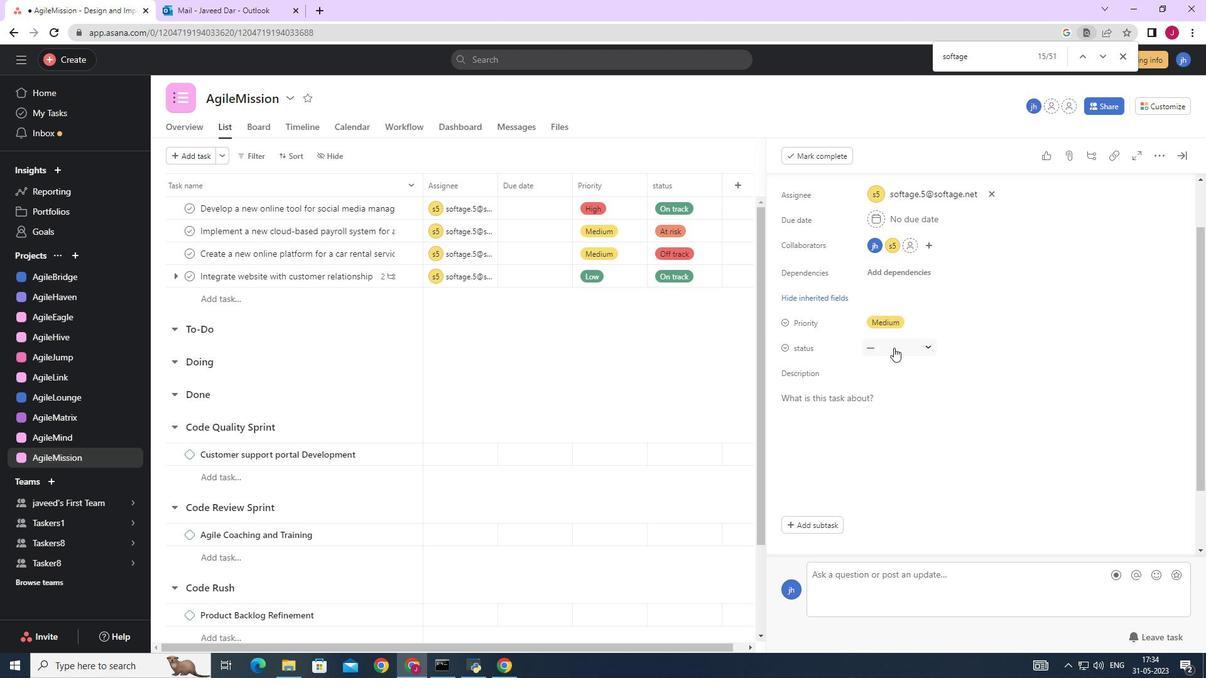 
Action: Mouse pressed left at (899, 348)
Screenshot: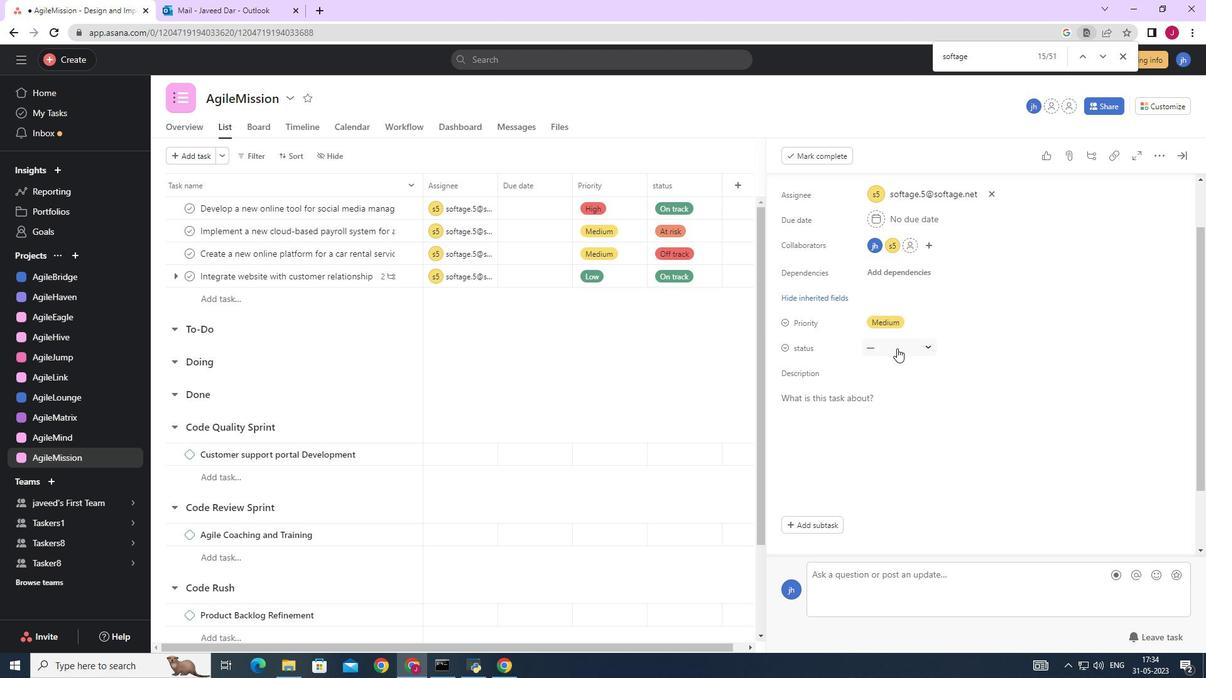 
Action: Mouse moved to (910, 437)
Screenshot: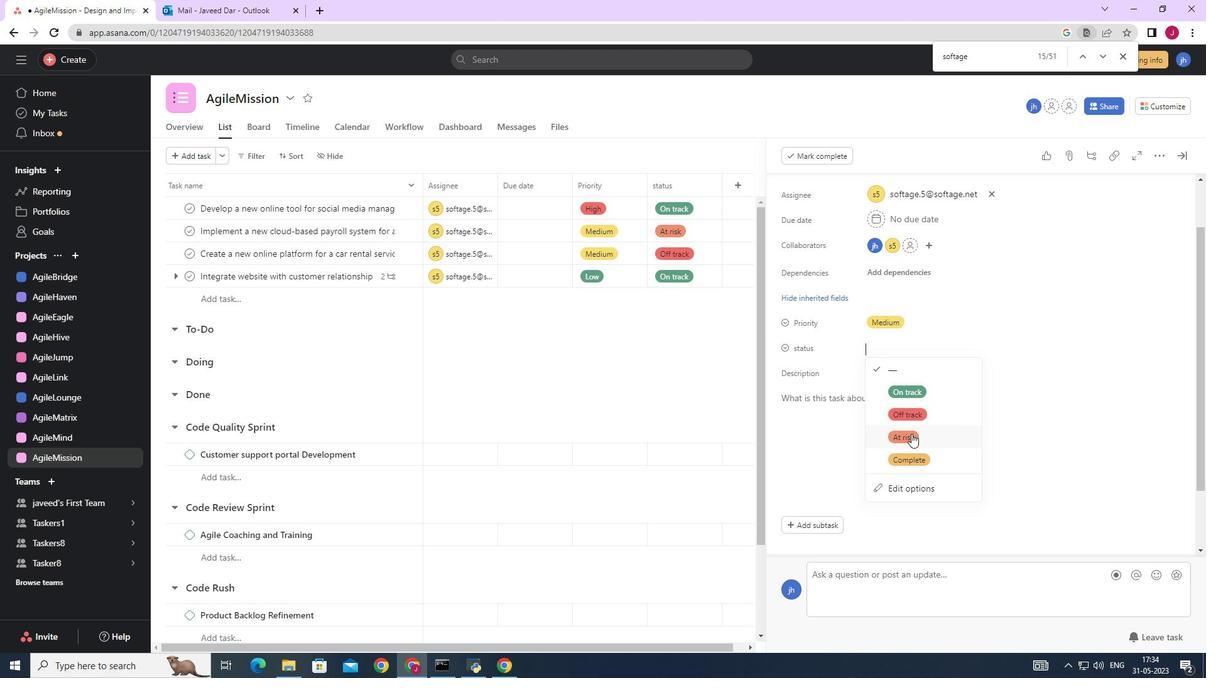 
Action: Mouse pressed left at (910, 437)
Screenshot: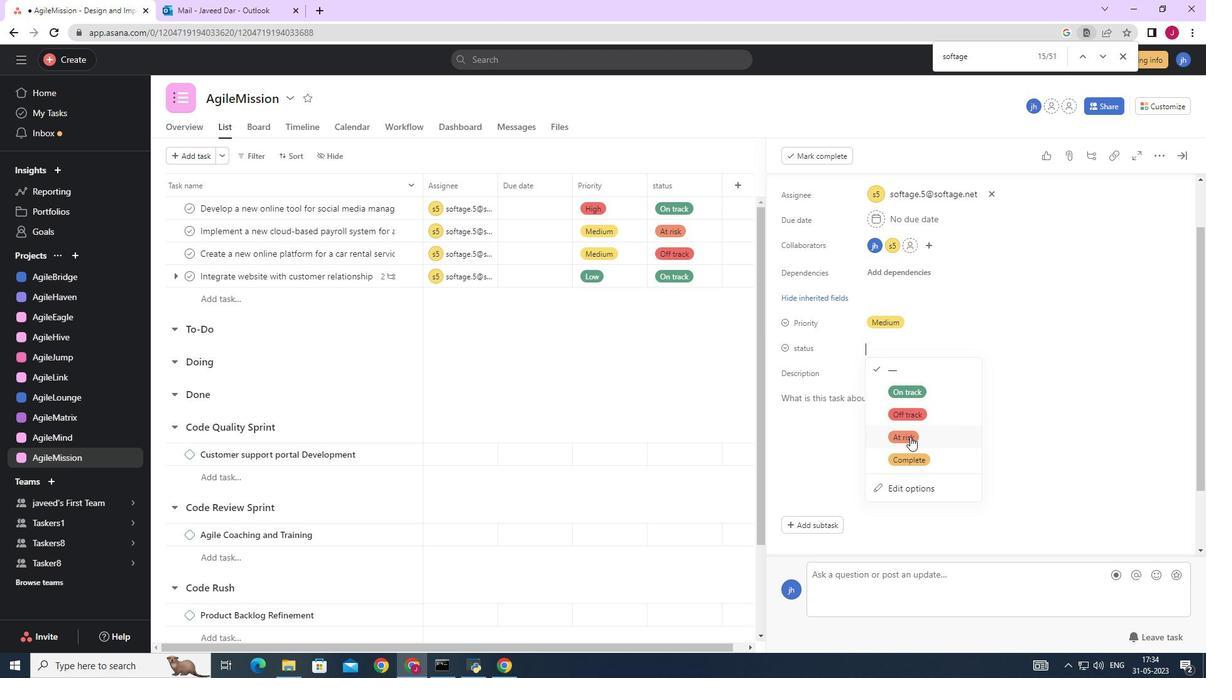 
Action: Mouse moved to (1185, 157)
Screenshot: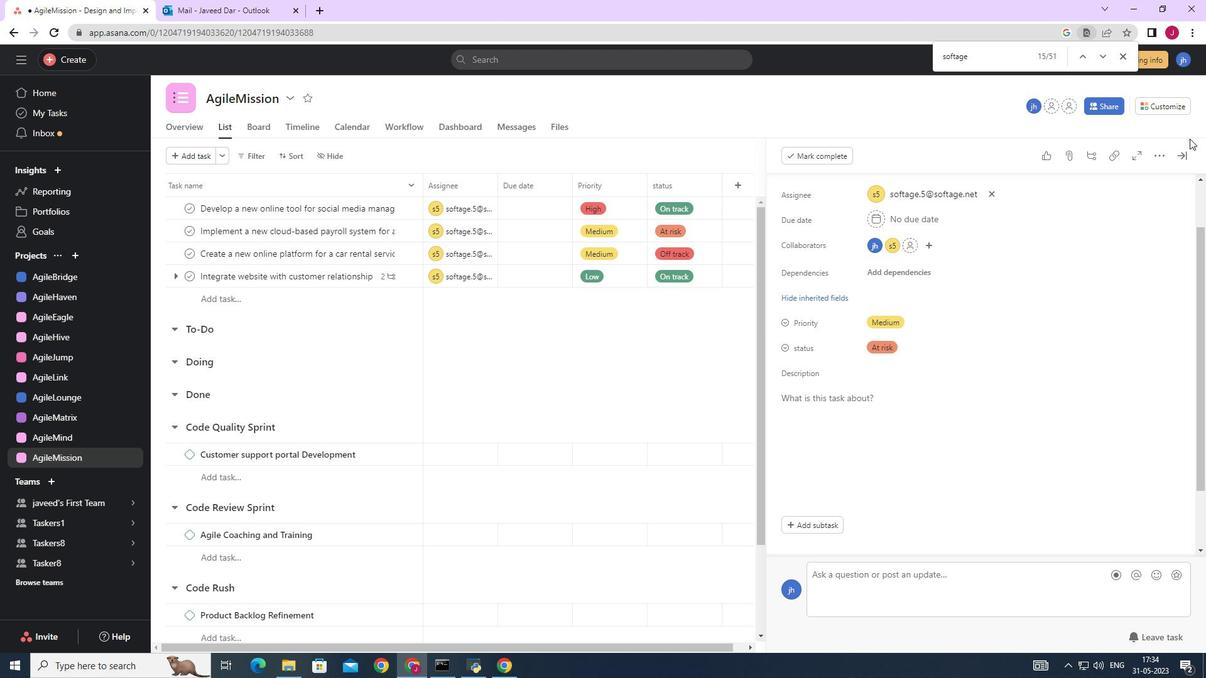 
Action: Mouse pressed left at (1185, 157)
Screenshot: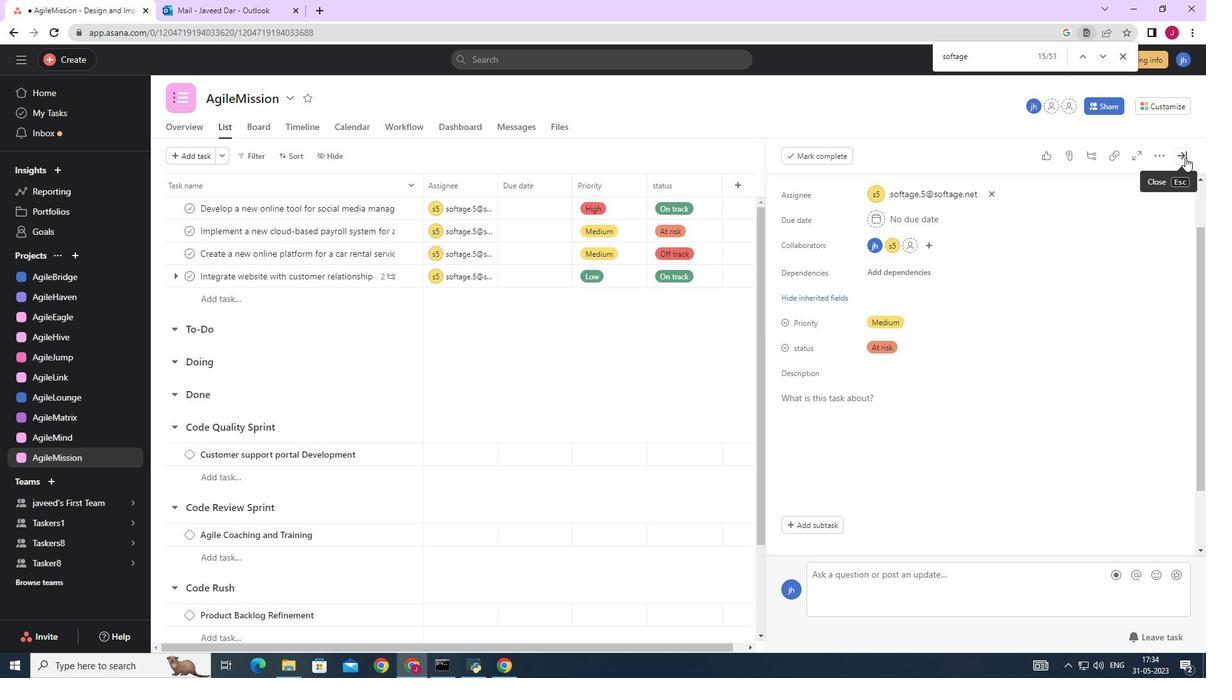 
Action: Mouse moved to (1170, 154)
Screenshot: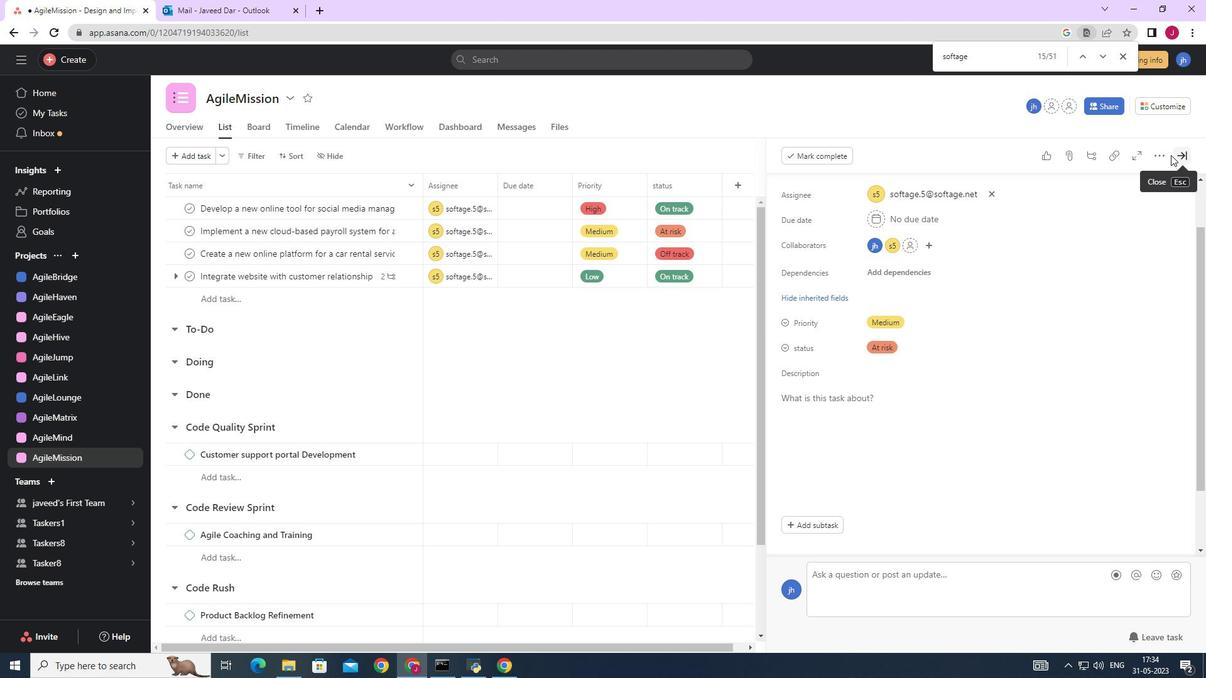
